 Task: Search one way flight ticket for 1 adult, 5 children, 2 infants in seat and 1 infant on lap in first from Chicago: Chicago Midway International Airport to Gillette: Gillette Campbell County Airport on 5-1-2023. Choice of flights is American. Number of bags: 1 checked bag. Price is upto 100000. Outbound departure time preference is 10:30.
Action: Mouse moved to (168, 171)
Screenshot: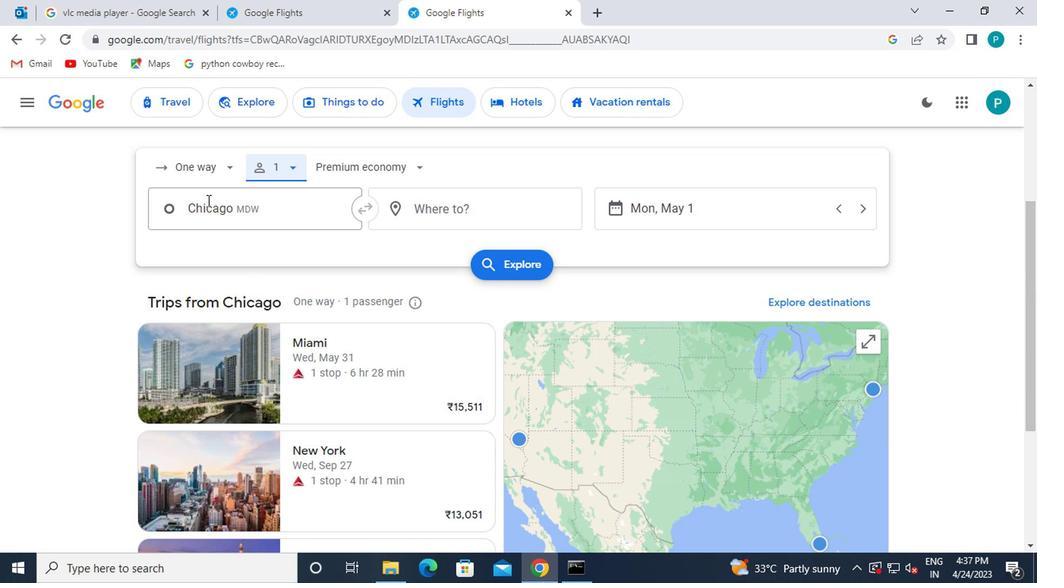 
Action: Mouse pressed left at (168, 171)
Screenshot: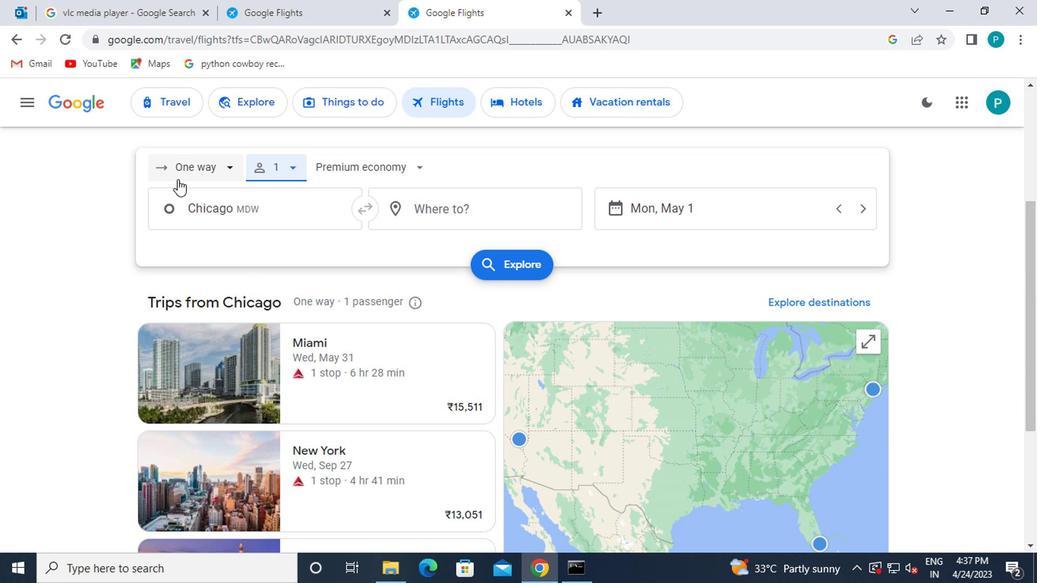 
Action: Mouse moved to (220, 236)
Screenshot: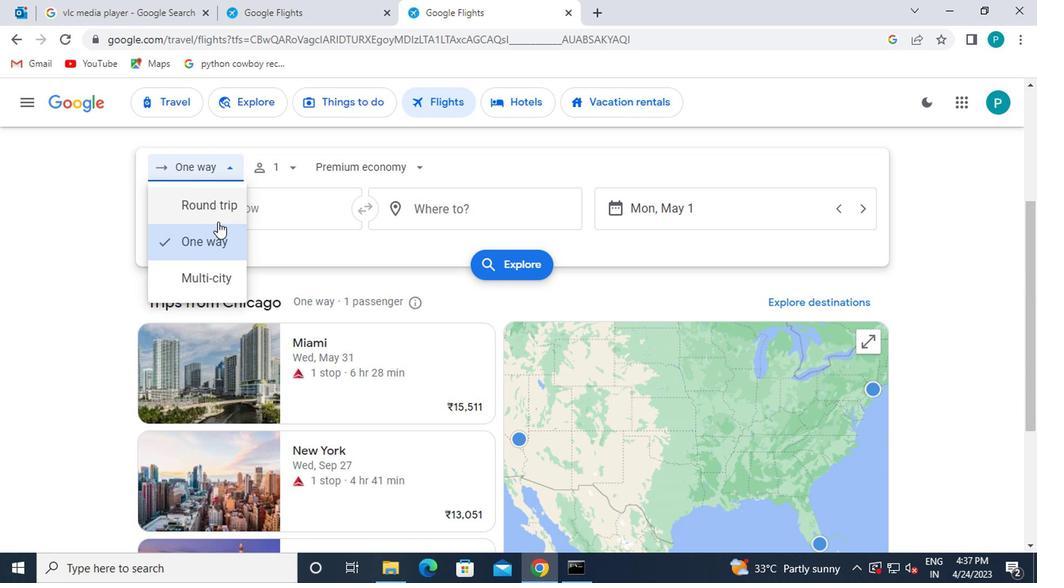 
Action: Mouse pressed left at (220, 236)
Screenshot: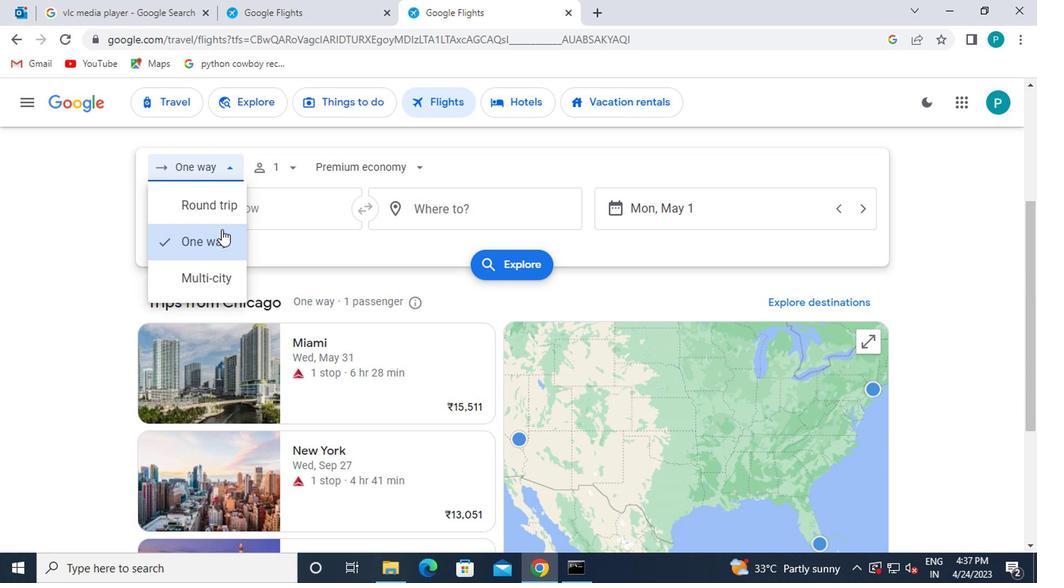 
Action: Mouse moved to (276, 180)
Screenshot: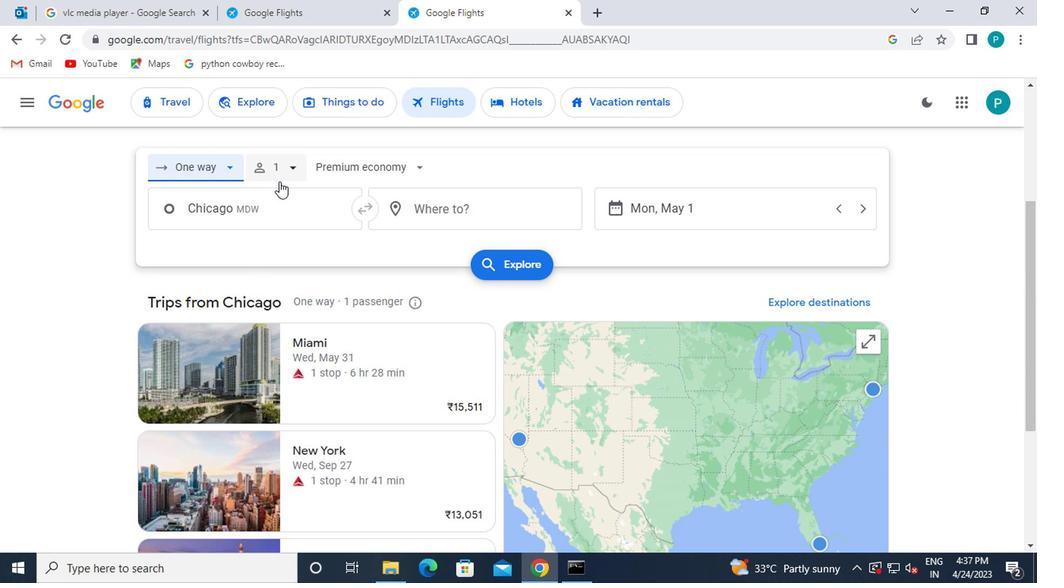 
Action: Mouse pressed left at (276, 180)
Screenshot: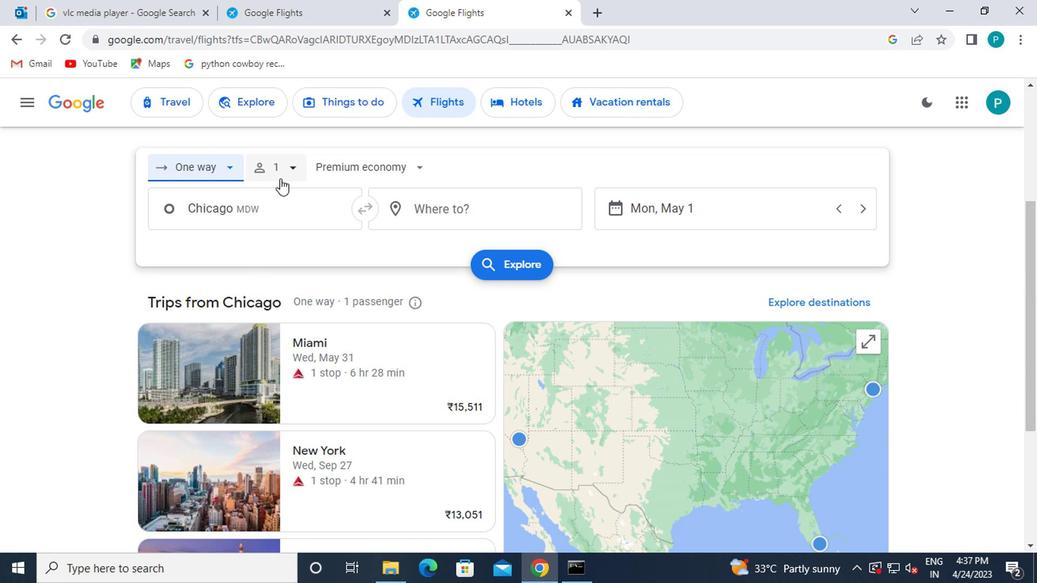 
Action: Mouse moved to (419, 207)
Screenshot: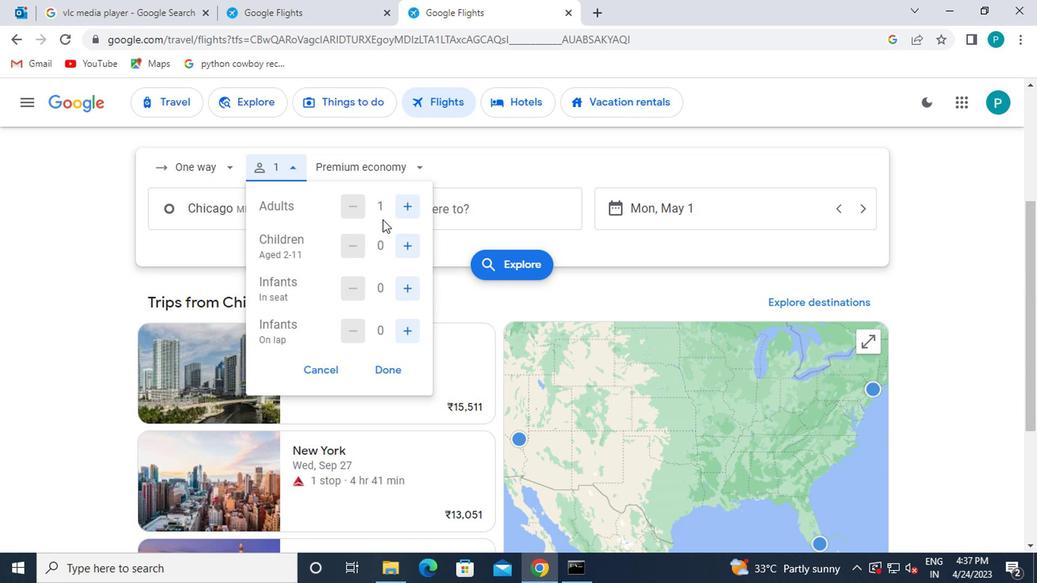 
Action: Mouse pressed left at (419, 207)
Screenshot: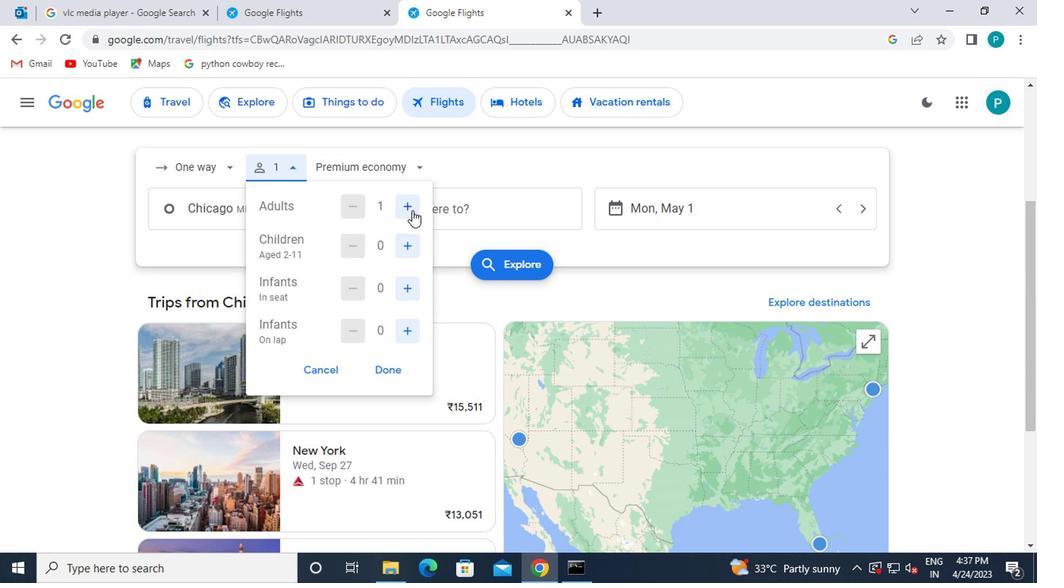 
Action: Mouse moved to (357, 201)
Screenshot: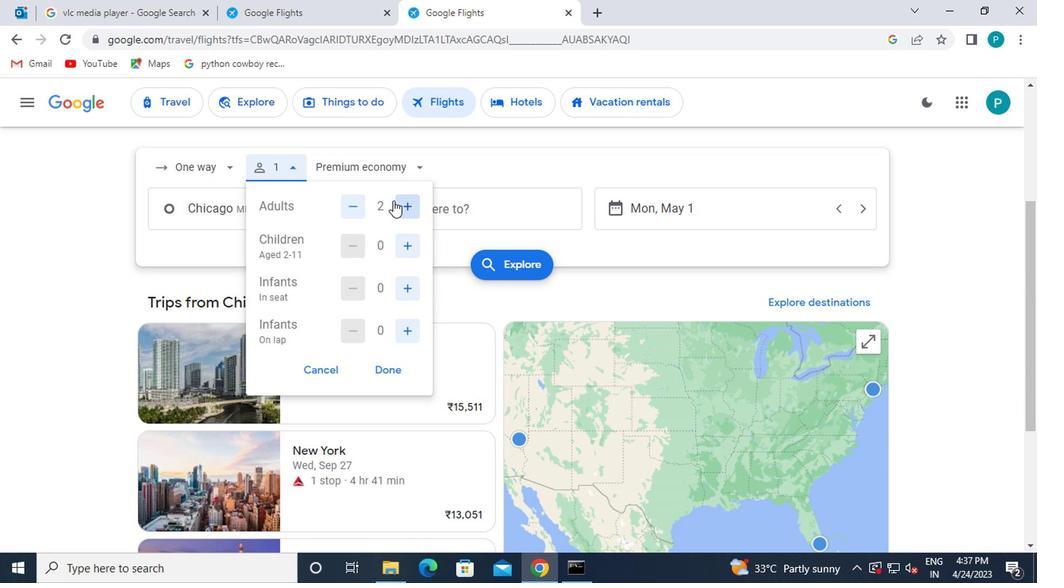 
Action: Mouse pressed left at (357, 201)
Screenshot: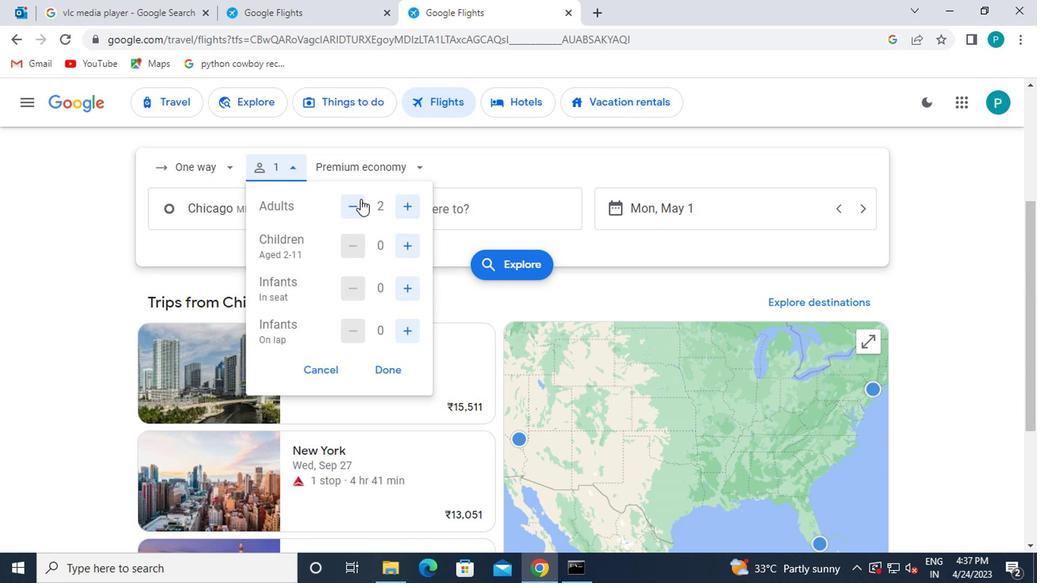 
Action: Mouse moved to (404, 239)
Screenshot: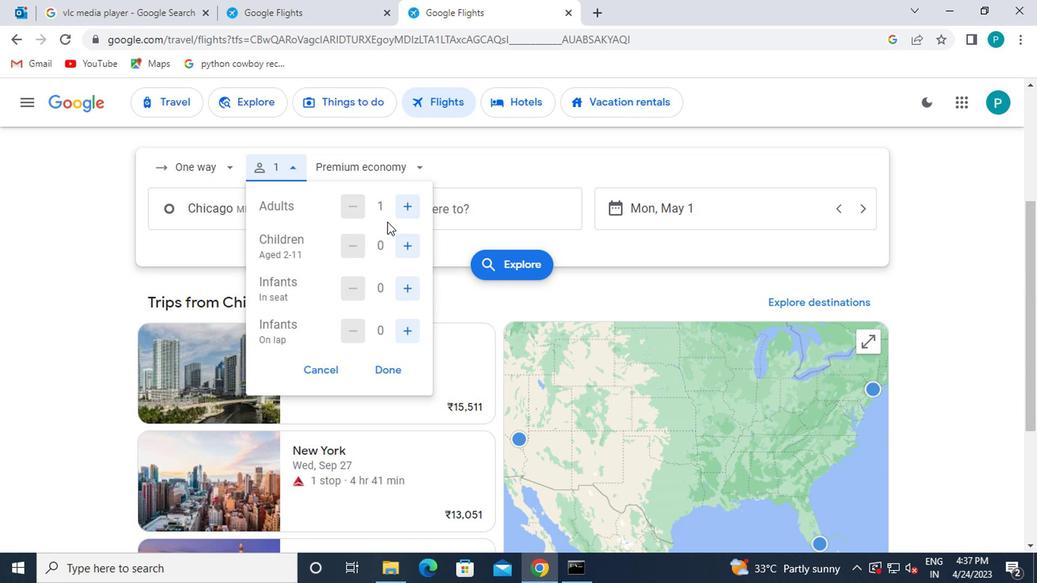 
Action: Mouse pressed left at (404, 239)
Screenshot: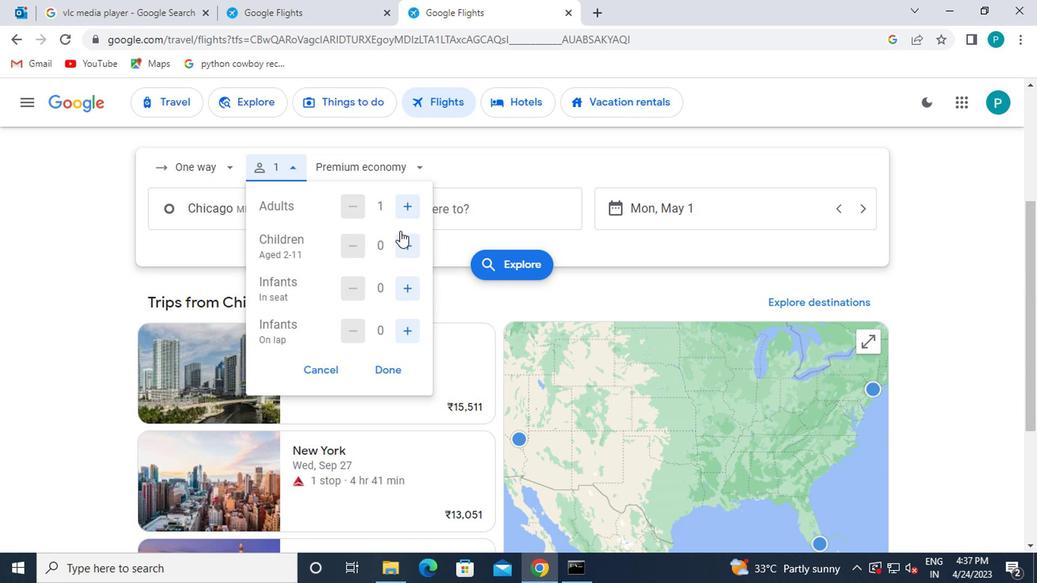 
Action: Mouse pressed left at (404, 239)
Screenshot: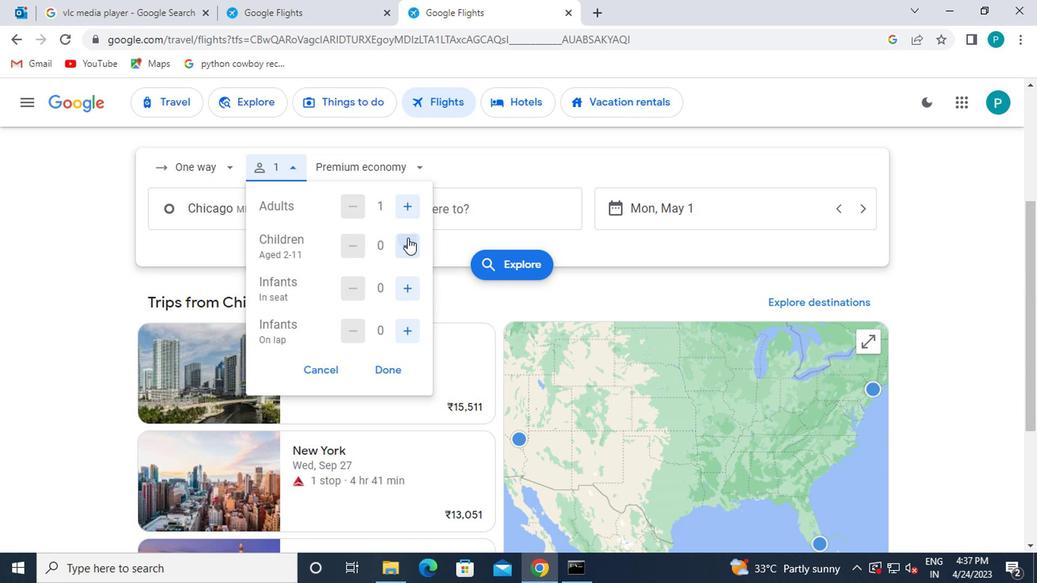 
Action: Mouse pressed left at (404, 239)
Screenshot: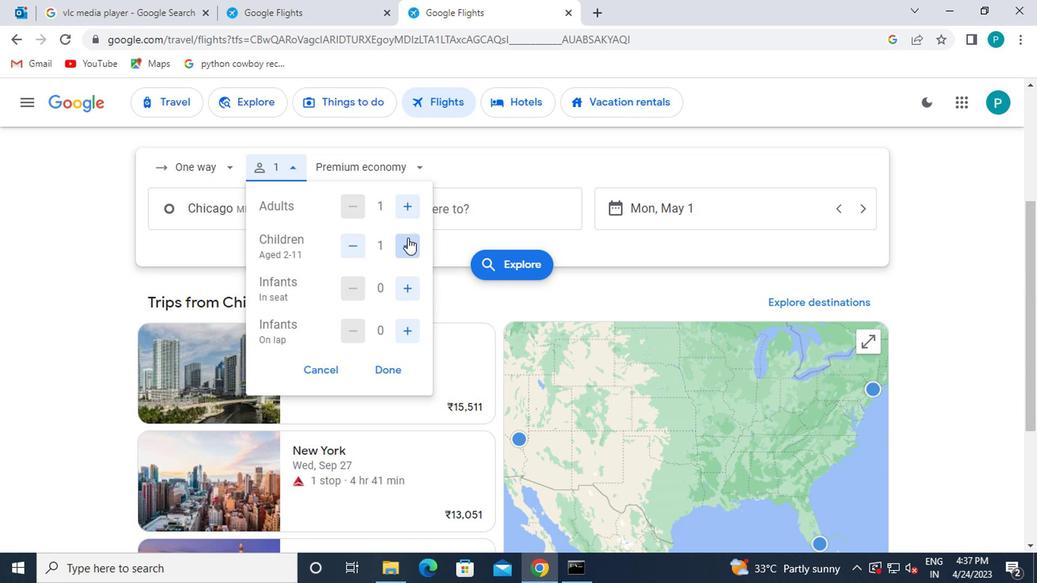
Action: Mouse pressed left at (404, 239)
Screenshot: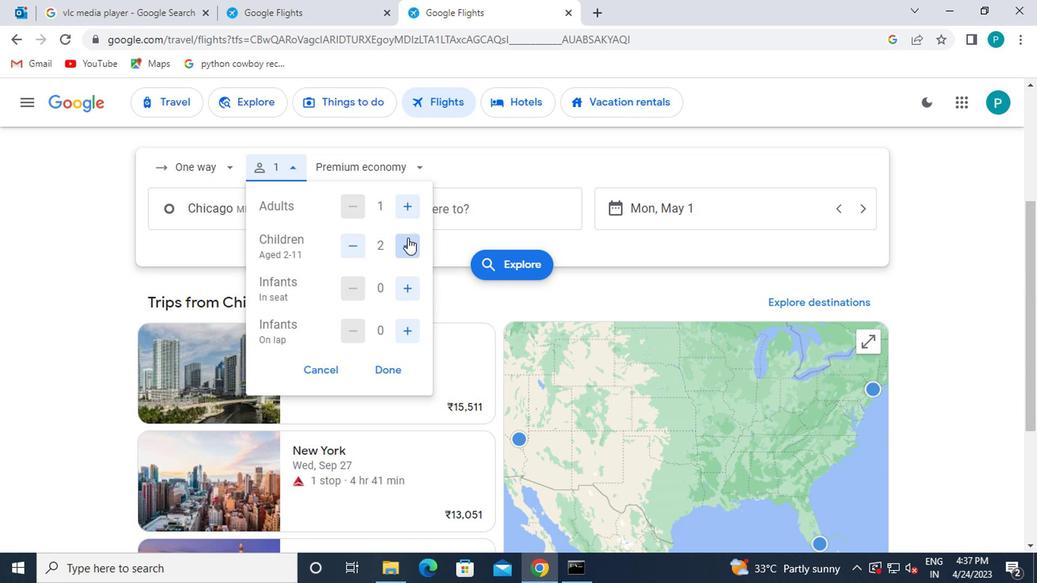 
Action: Mouse pressed left at (404, 239)
Screenshot: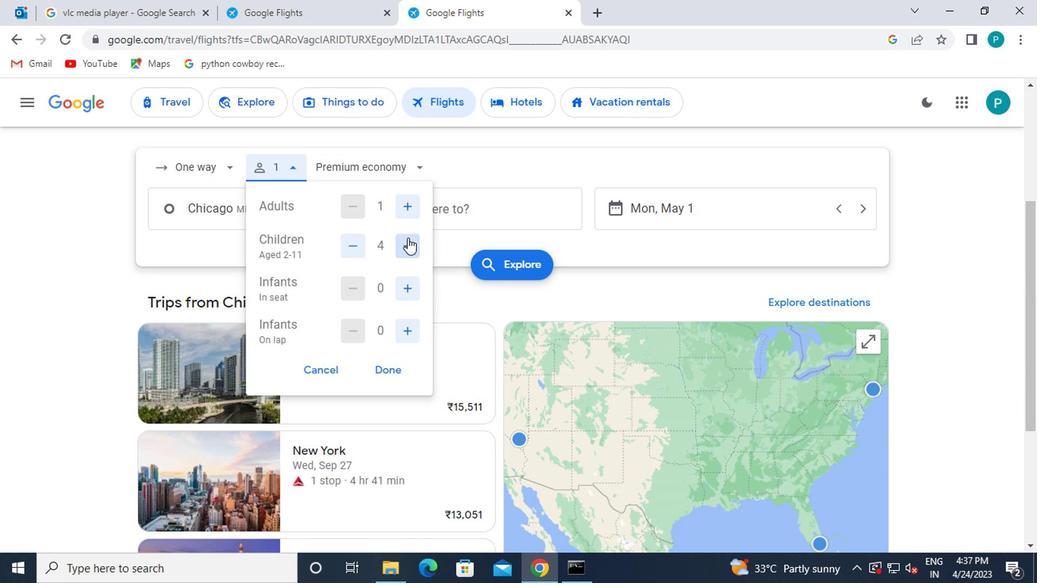 
Action: Mouse moved to (415, 288)
Screenshot: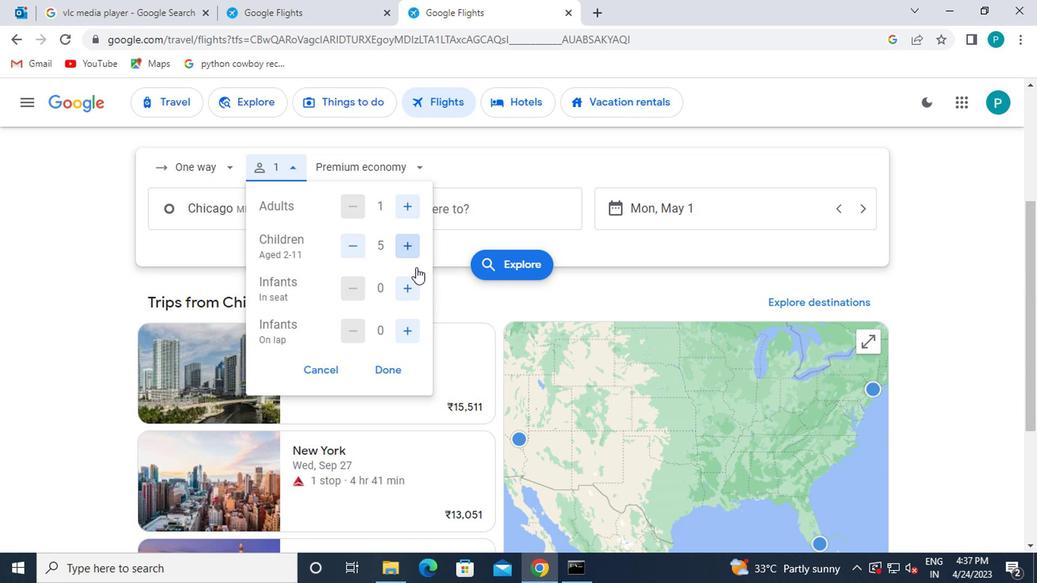 
Action: Mouse pressed left at (415, 288)
Screenshot: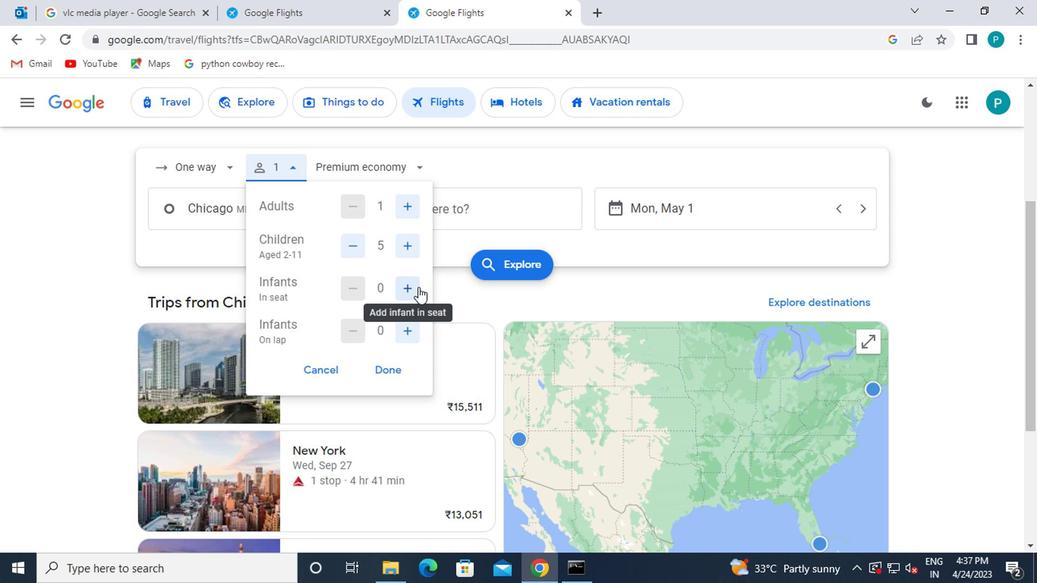 
Action: Mouse pressed left at (415, 288)
Screenshot: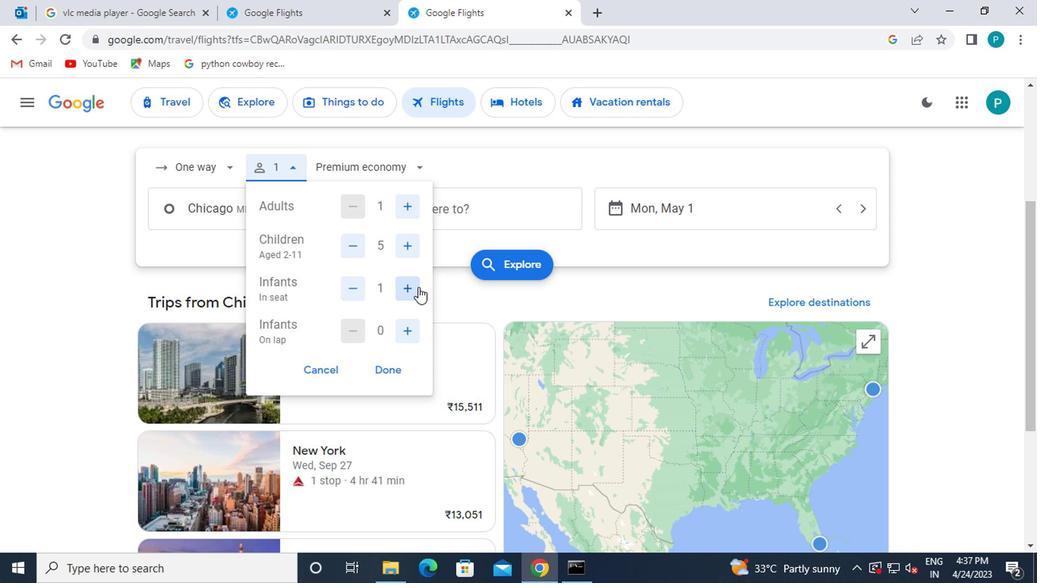 
Action: Mouse moved to (403, 319)
Screenshot: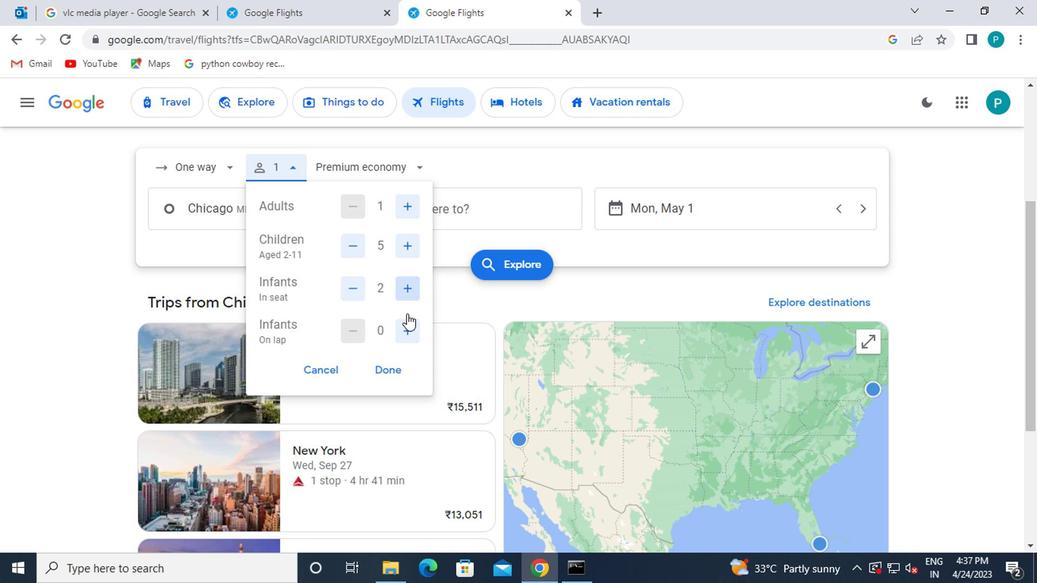 
Action: Mouse pressed left at (403, 319)
Screenshot: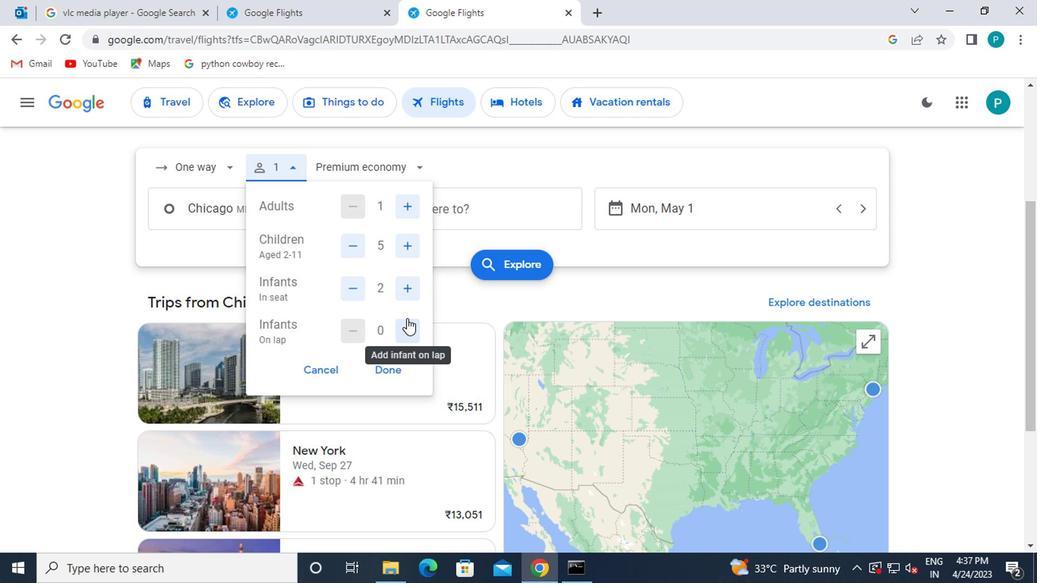 
Action: Mouse moved to (353, 343)
Screenshot: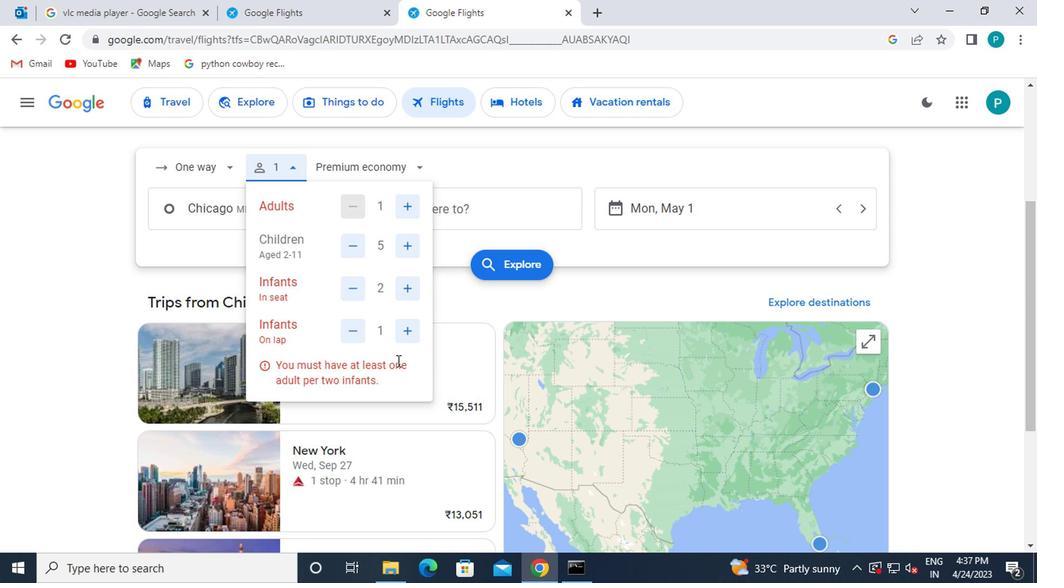 
Action: Mouse pressed left at (353, 343)
Screenshot: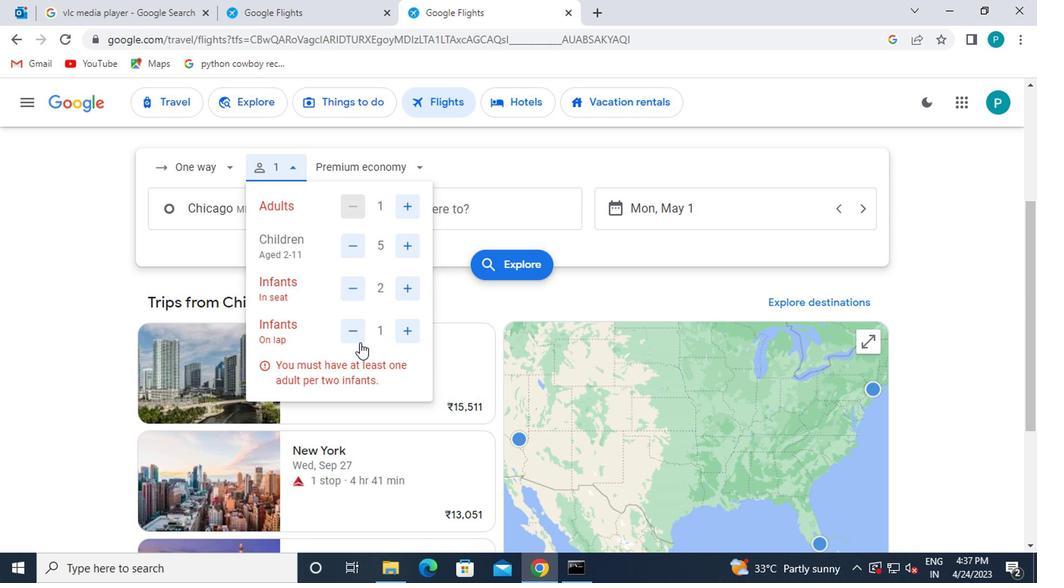 
Action: Mouse moved to (389, 371)
Screenshot: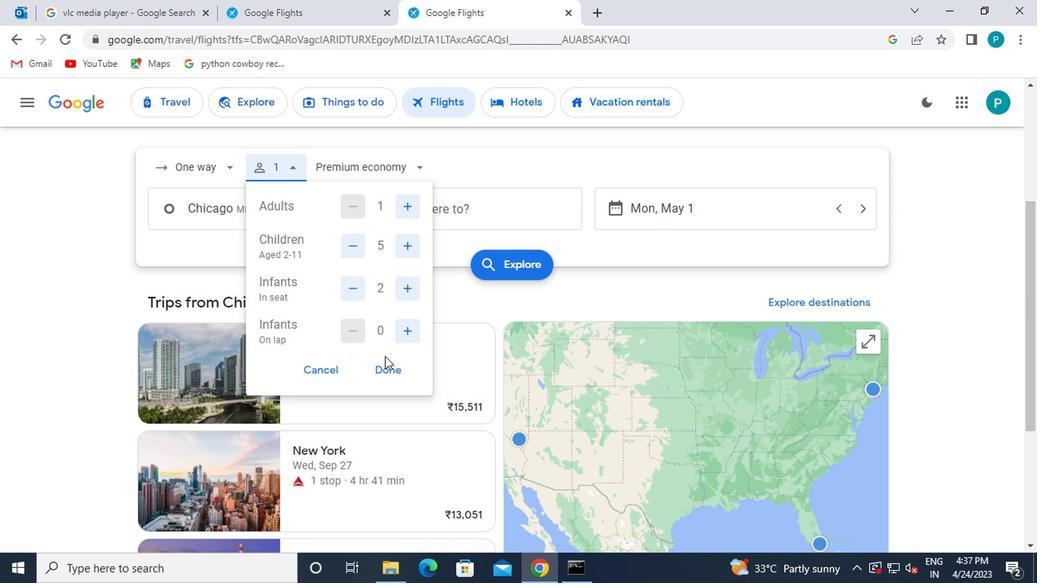 
Action: Mouse pressed left at (389, 371)
Screenshot: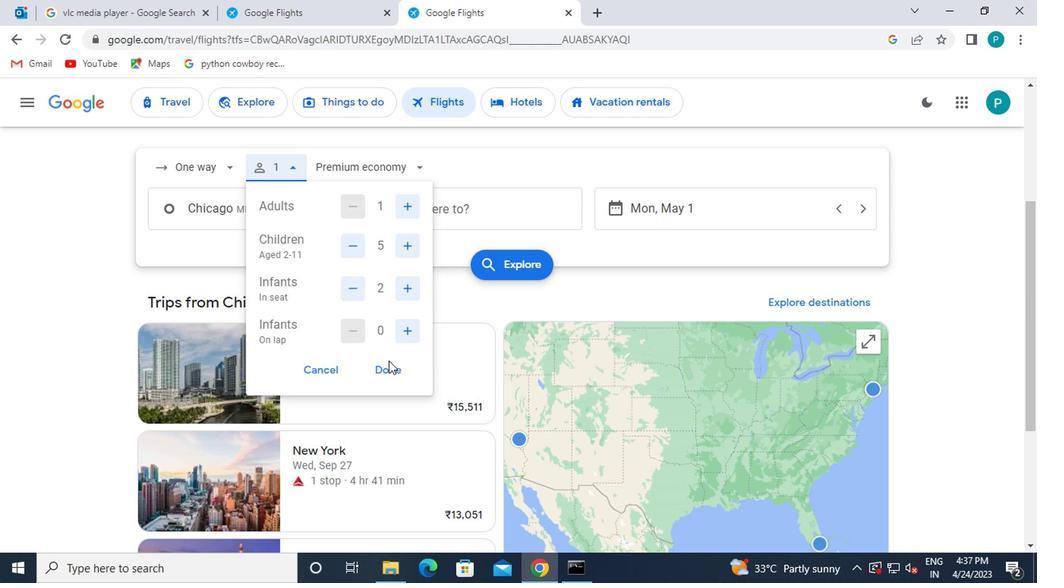 
Action: Mouse moved to (357, 179)
Screenshot: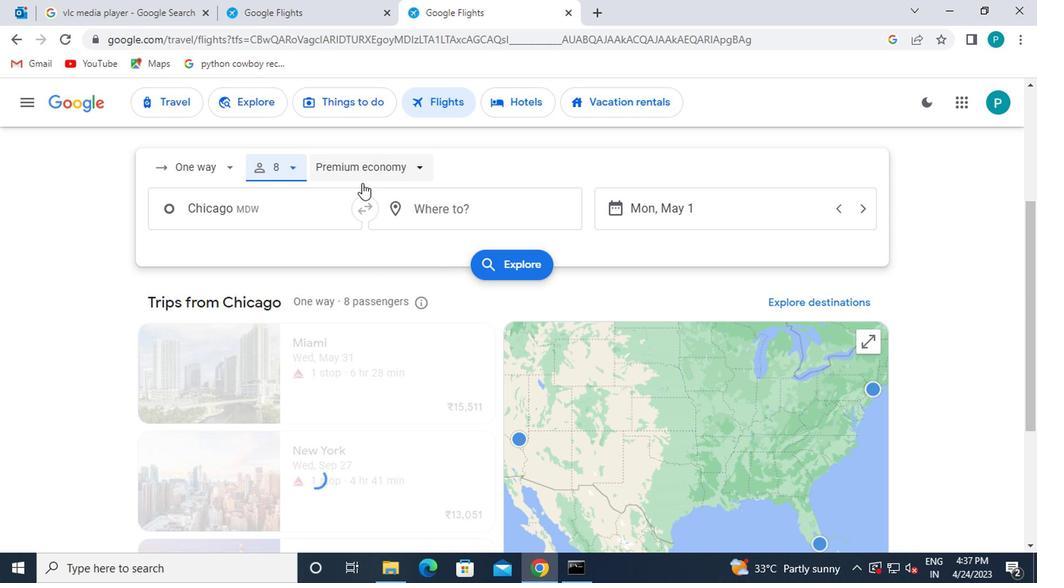 
Action: Mouse pressed left at (357, 179)
Screenshot: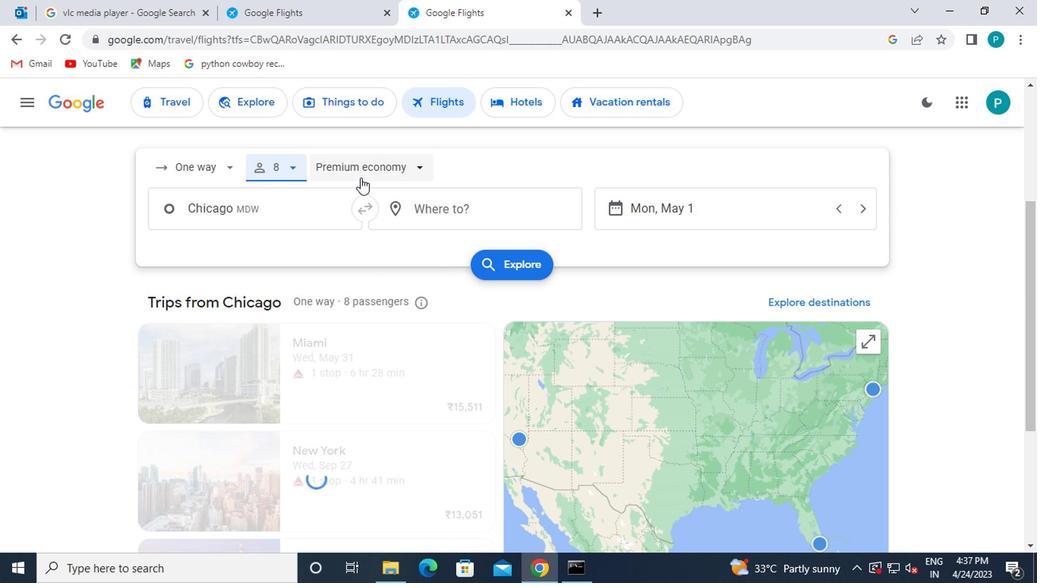 
Action: Mouse moved to (388, 309)
Screenshot: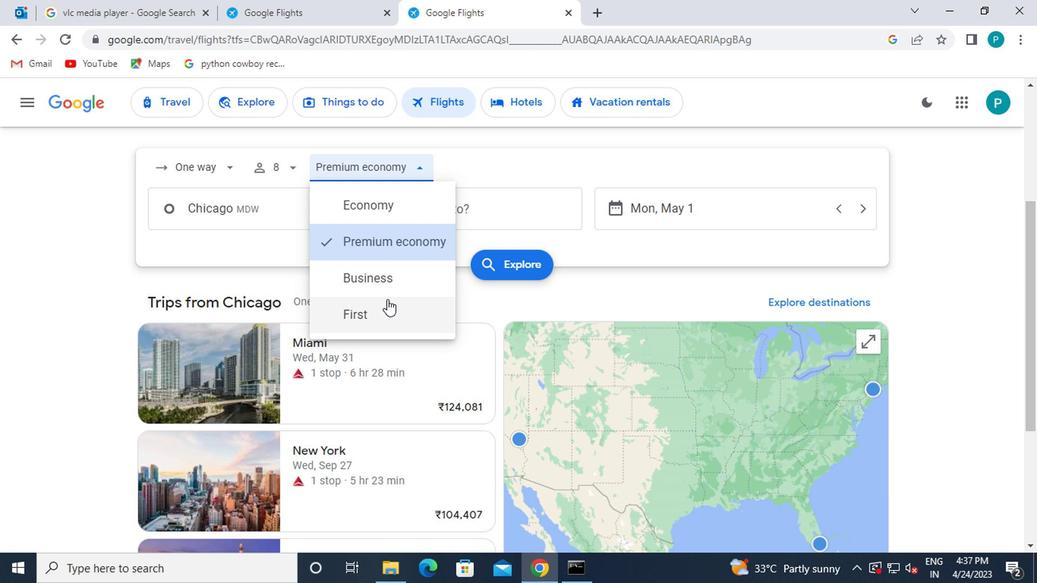 
Action: Mouse pressed left at (388, 309)
Screenshot: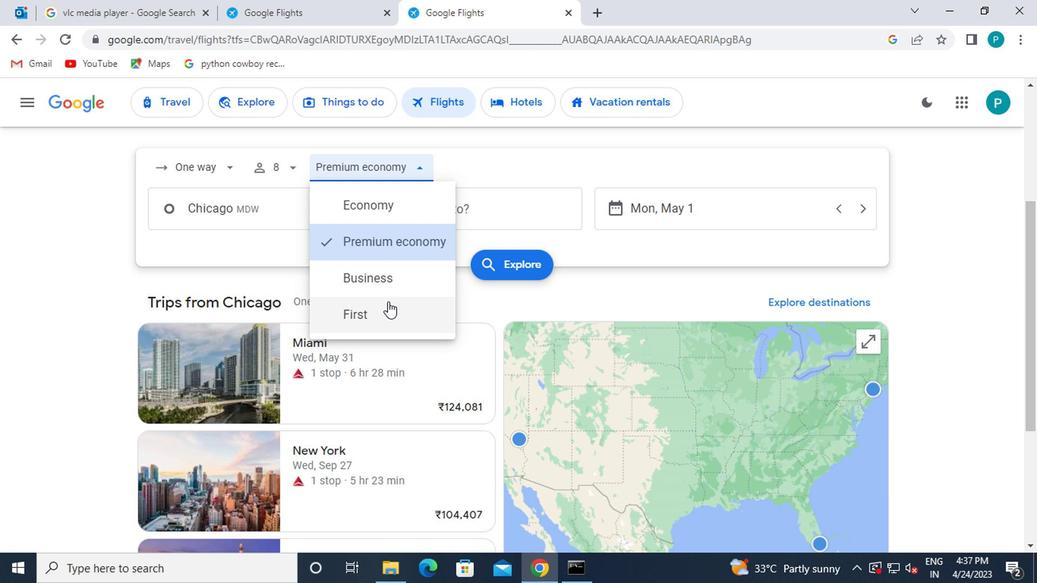 
Action: Mouse moved to (297, 207)
Screenshot: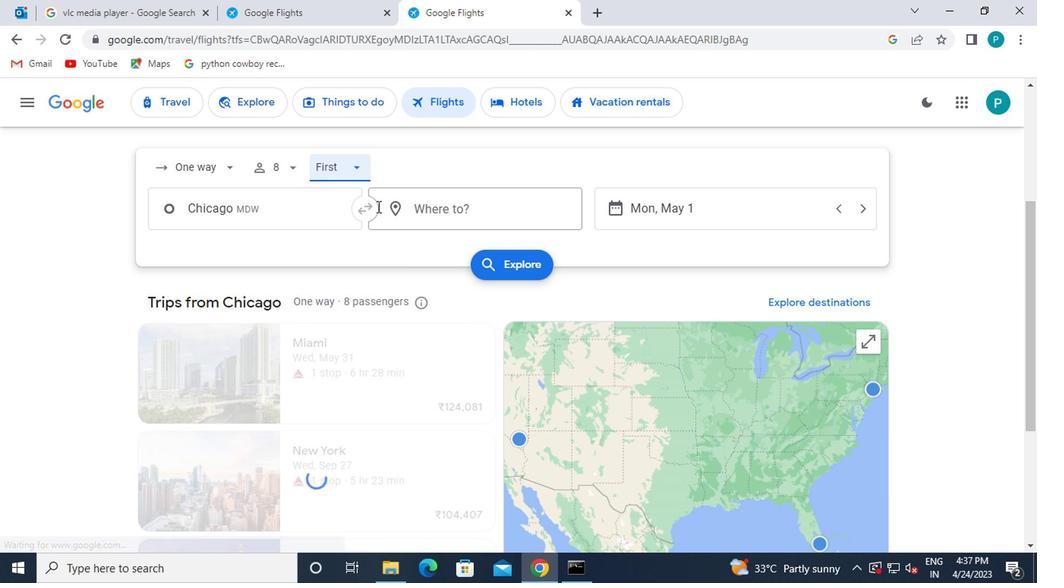 
Action: Mouse pressed left at (297, 207)
Screenshot: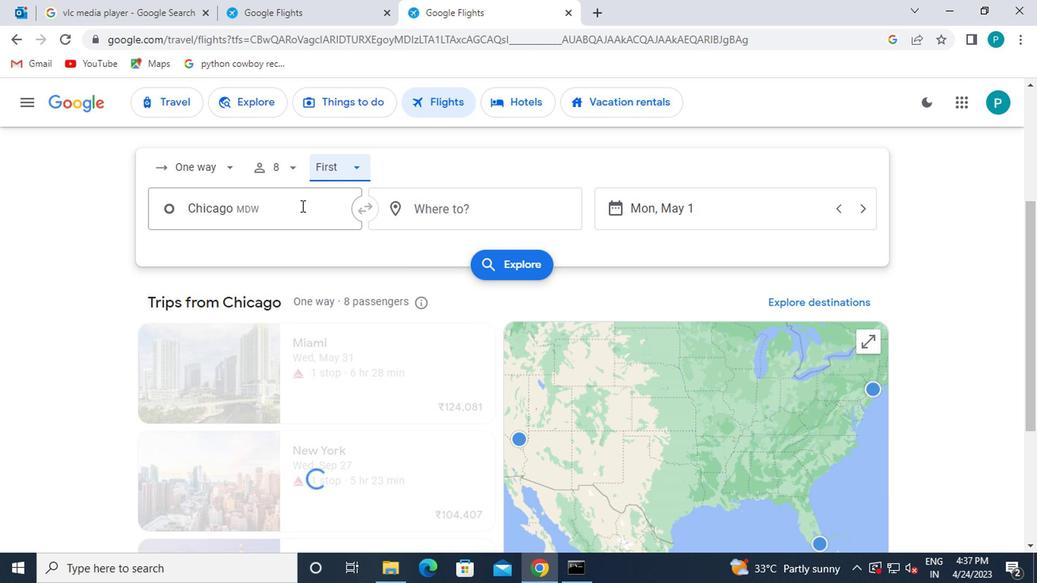 
Action: Mouse moved to (300, 332)
Screenshot: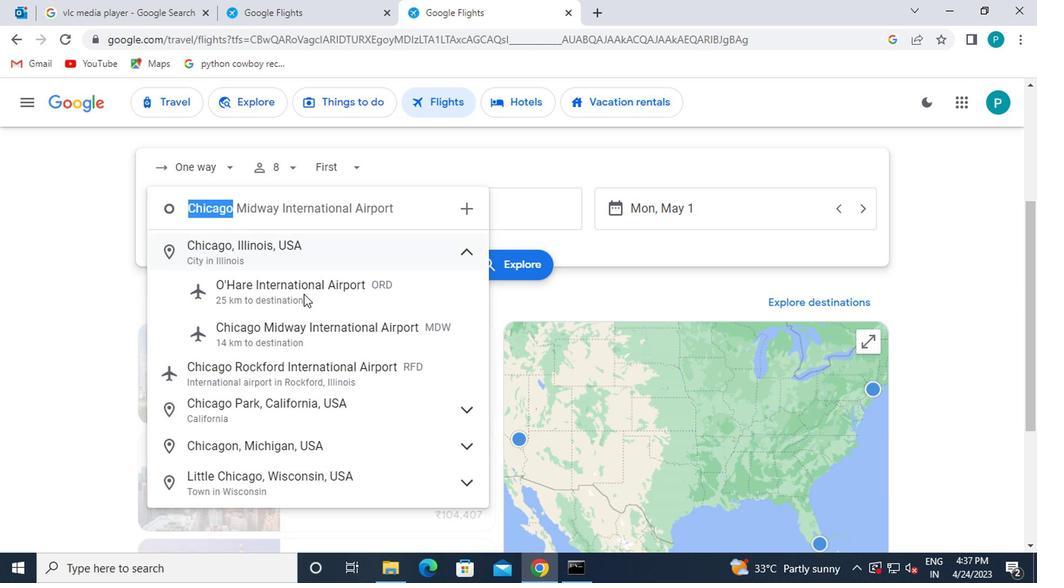 
Action: Mouse pressed left at (300, 332)
Screenshot: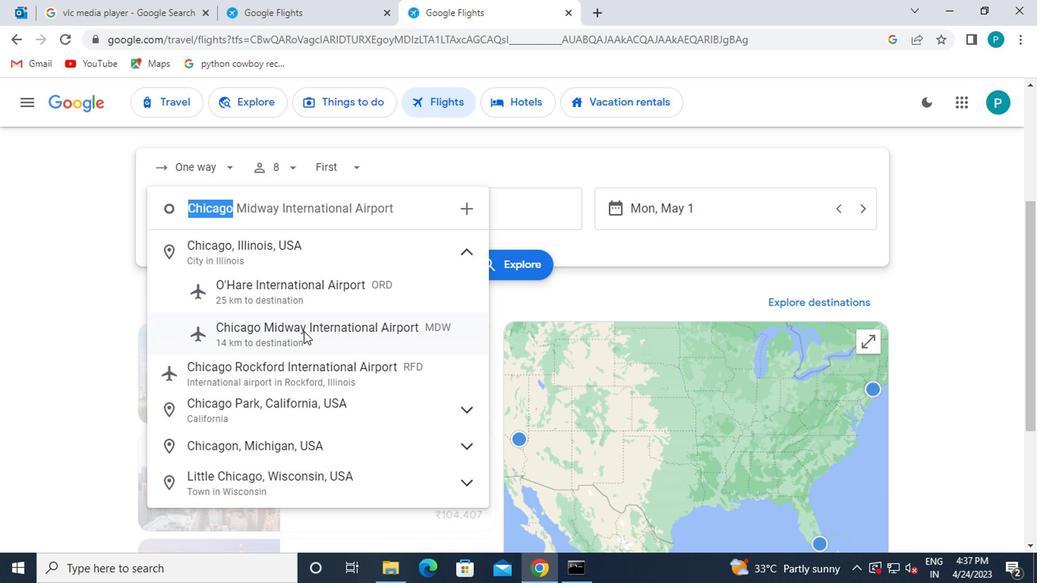 
Action: Mouse moved to (434, 219)
Screenshot: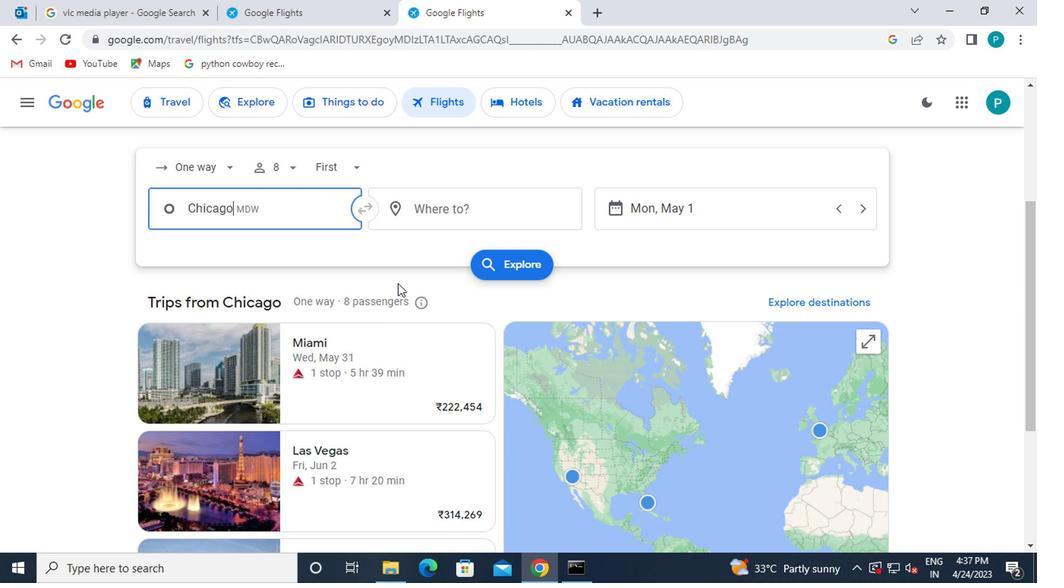 
Action: Mouse pressed left at (434, 219)
Screenshot: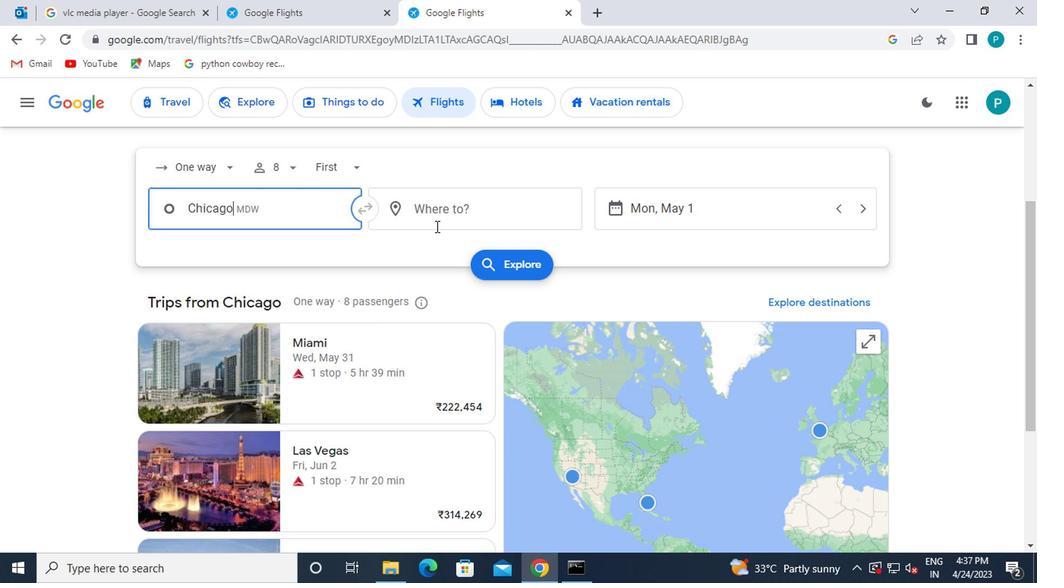 
Action: Key pressed gillette
Screenshot: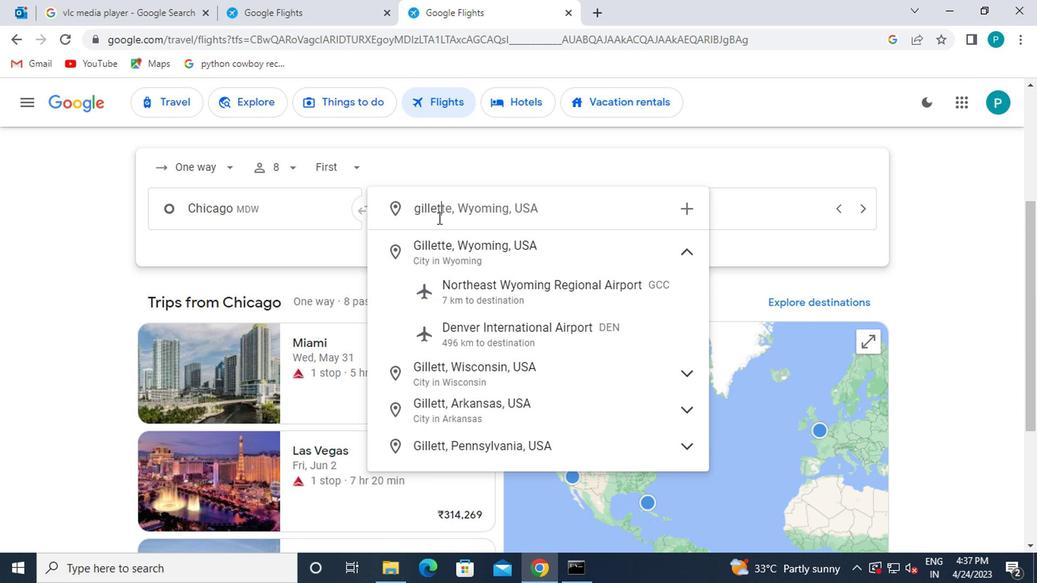 
Action: Mouse moved to (473, 288)
Screenshot: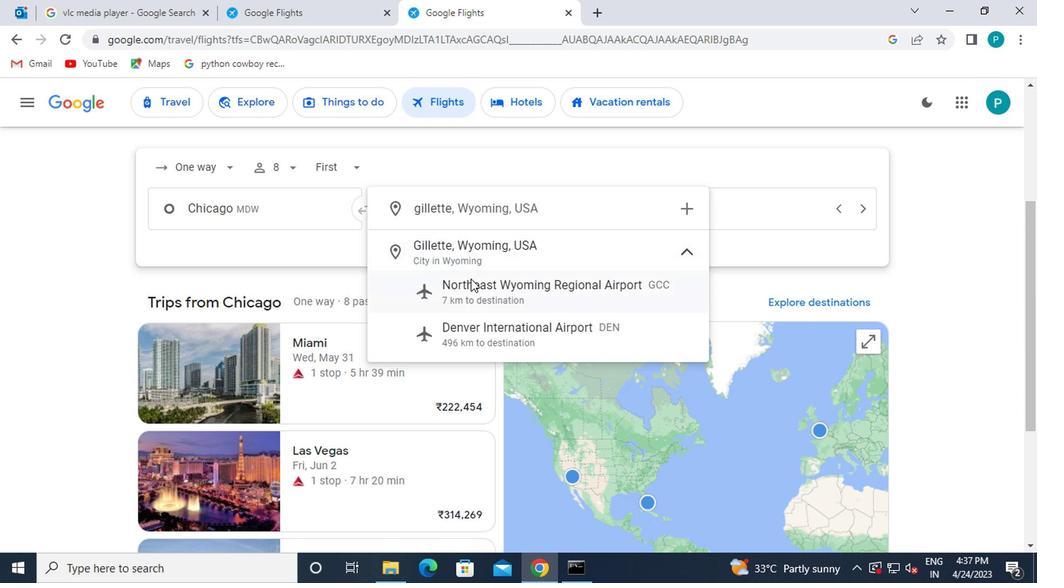 
Action: Mouse pressed left at (473, 288)
Screenshot: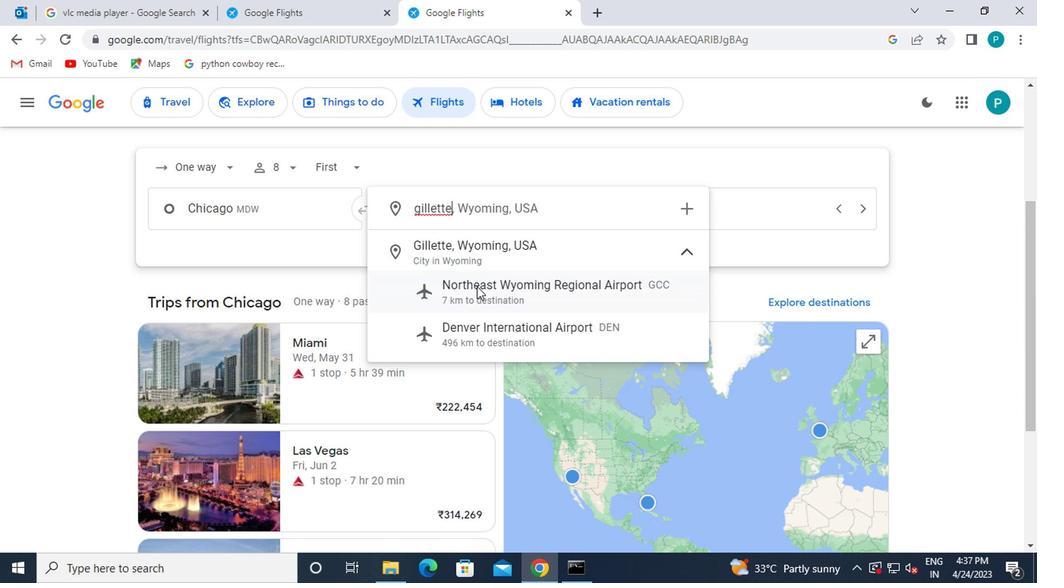 
Action: Mouse moved to (694, 212)
Screenshot: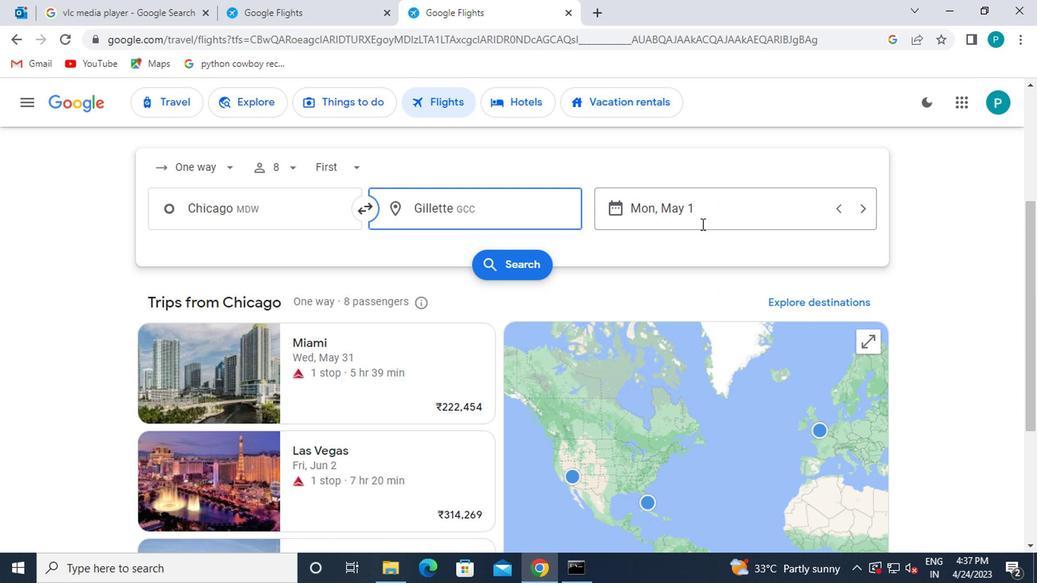 
Action: Mouse pressed left at (694, 212)
Screenshot: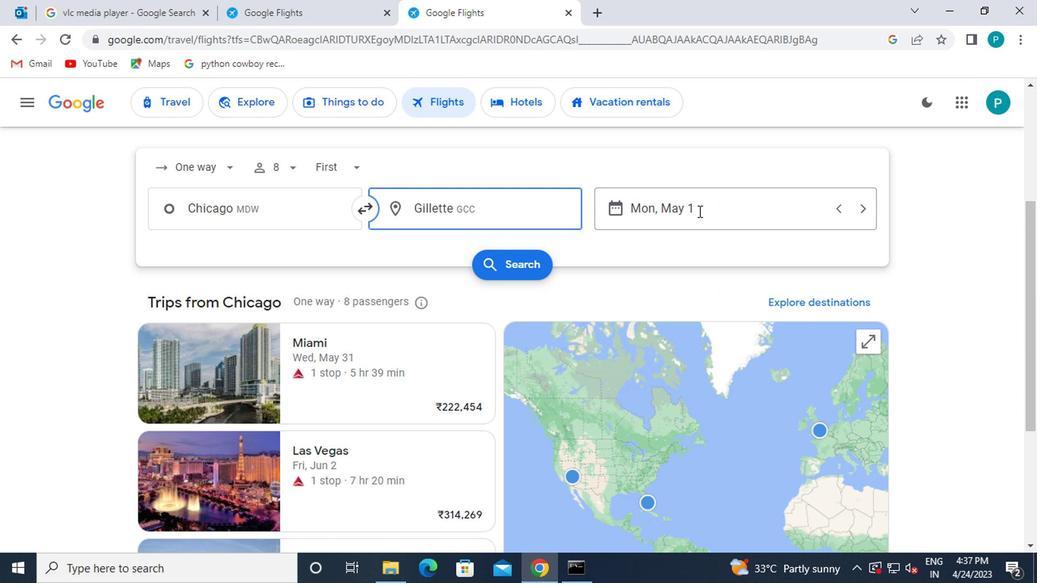 
Action: Mouse moved to (663, 285)
Screenshot: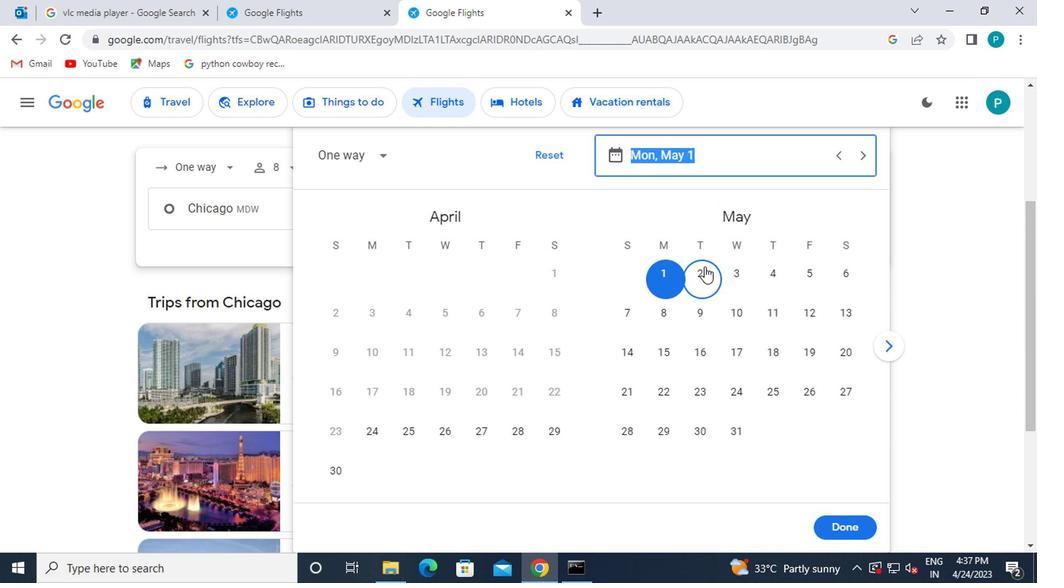 
Action: Mouse pressed left at (663, 285)
Screenshot: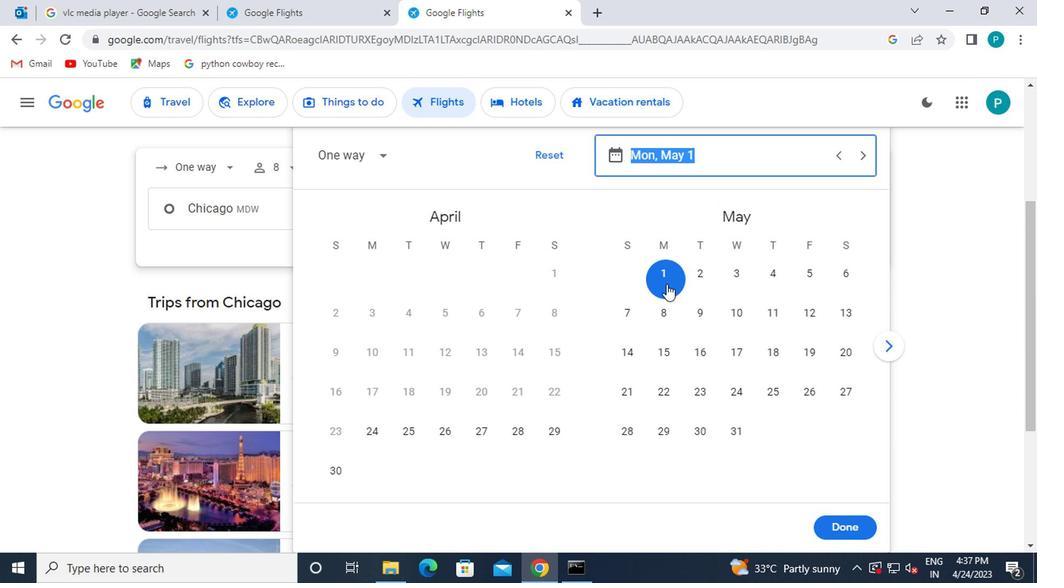 
Action: Mouse moved to (865, 527)
Screenshot: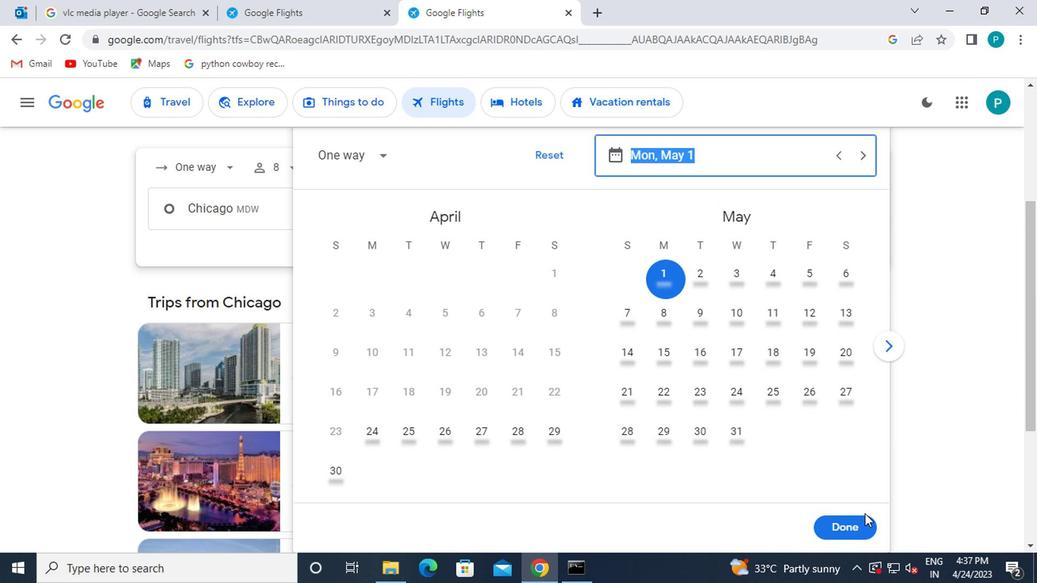 
Action: Mouse pressed left at (865, 527)
Screenshot: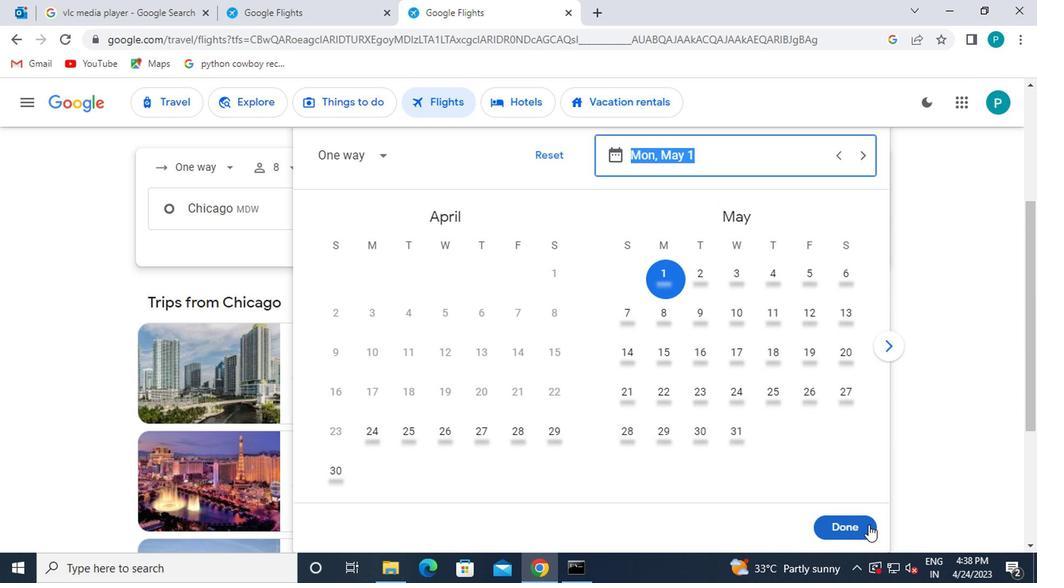 
Action: Mouse moved to (511, 263)
Screenshot: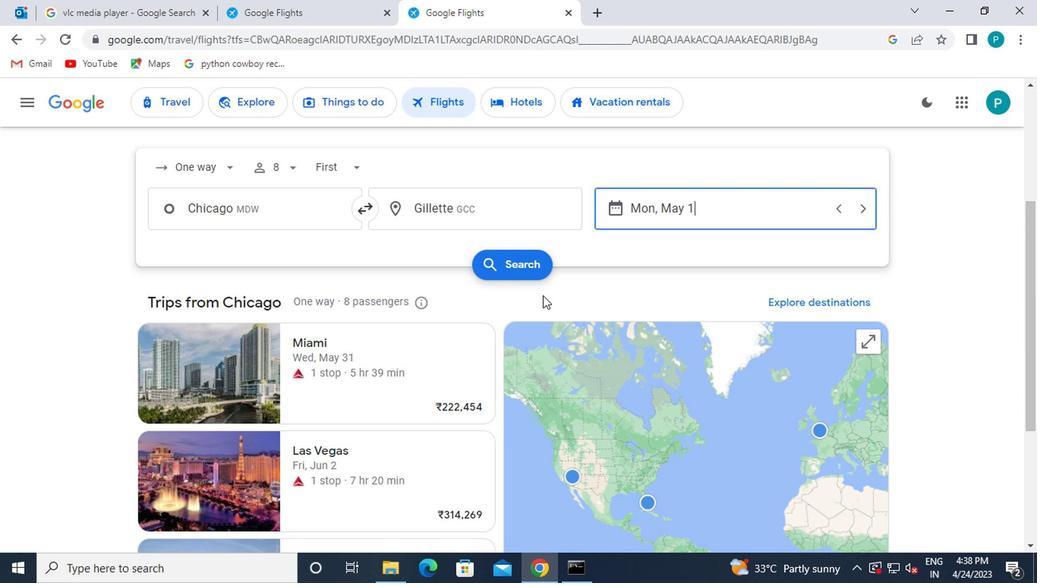 
Action: Mouse pressed left at (511, 263)
Screenshot: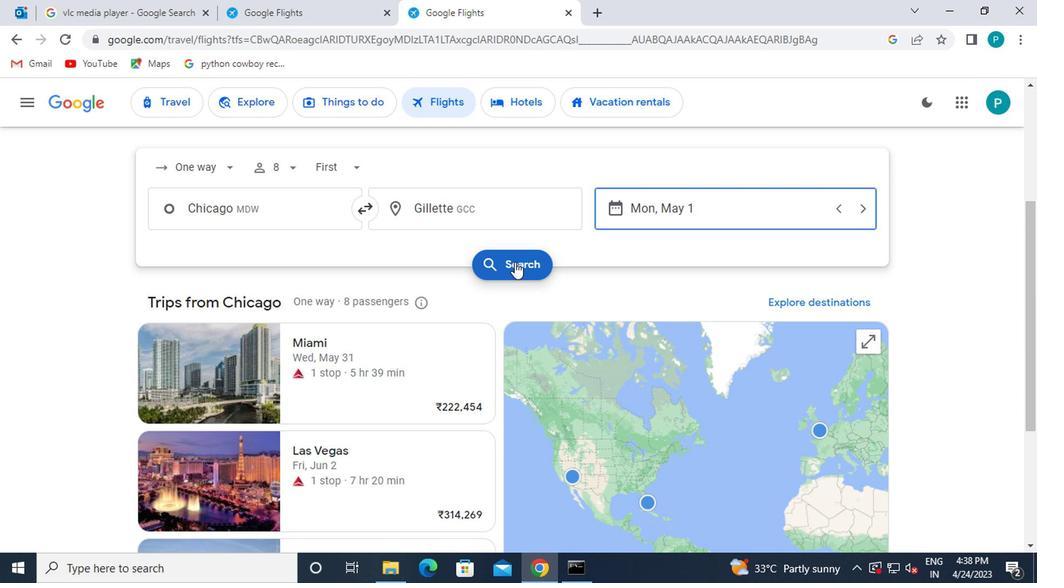 
Action: Mouse moved to (165, 235)
Screenshot: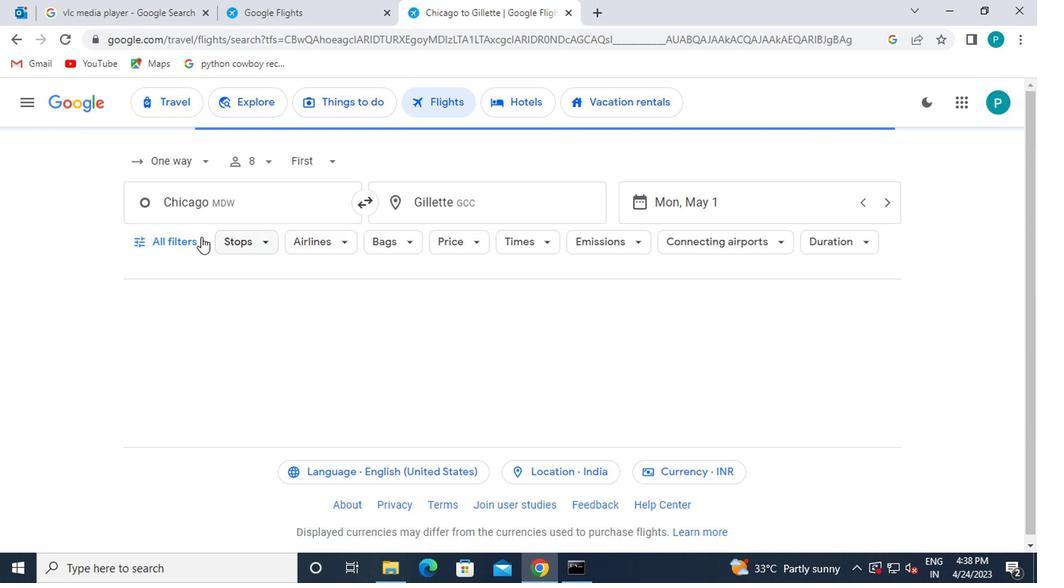 
Action: Mouse pressed left at (165, 235)
Screenshot: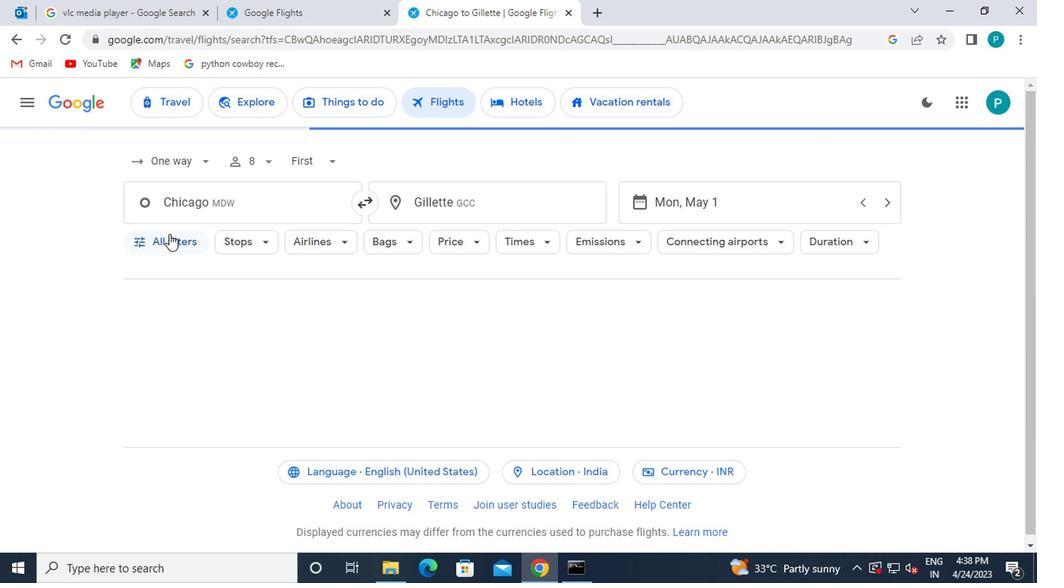 
Action: Mouse moved to (198, 324)
Screenshot: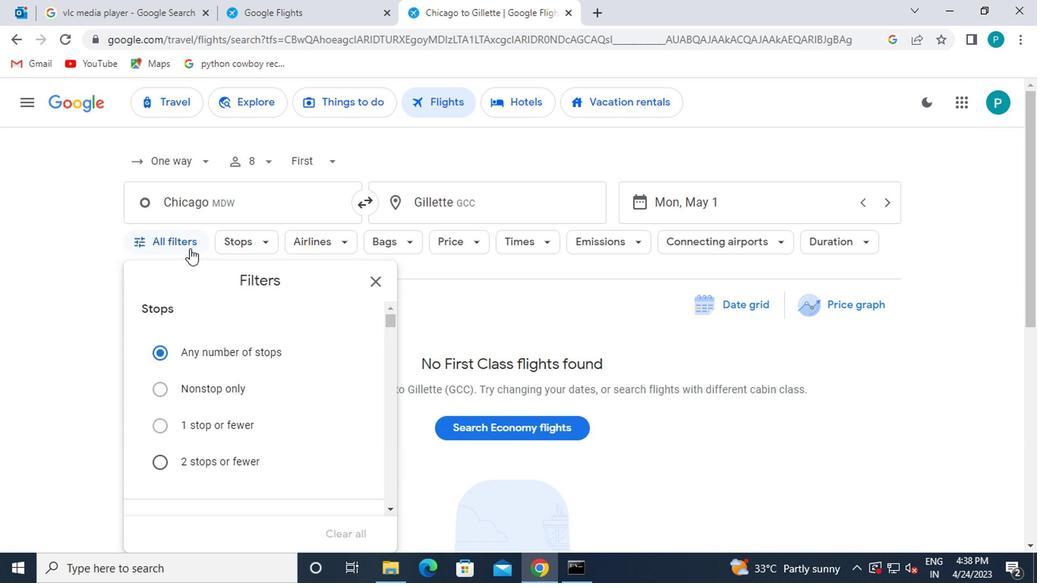 
Action: Mouse scrolled (198, 323) with delta (0, 0)
Screenshot: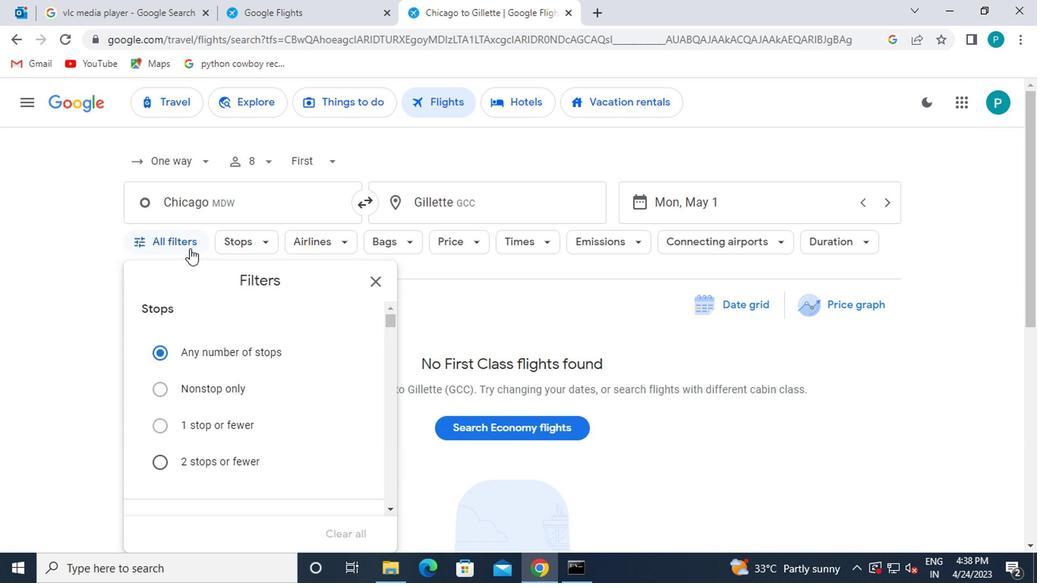 
Action: Mouse moved to (216, 365)
Screenshot: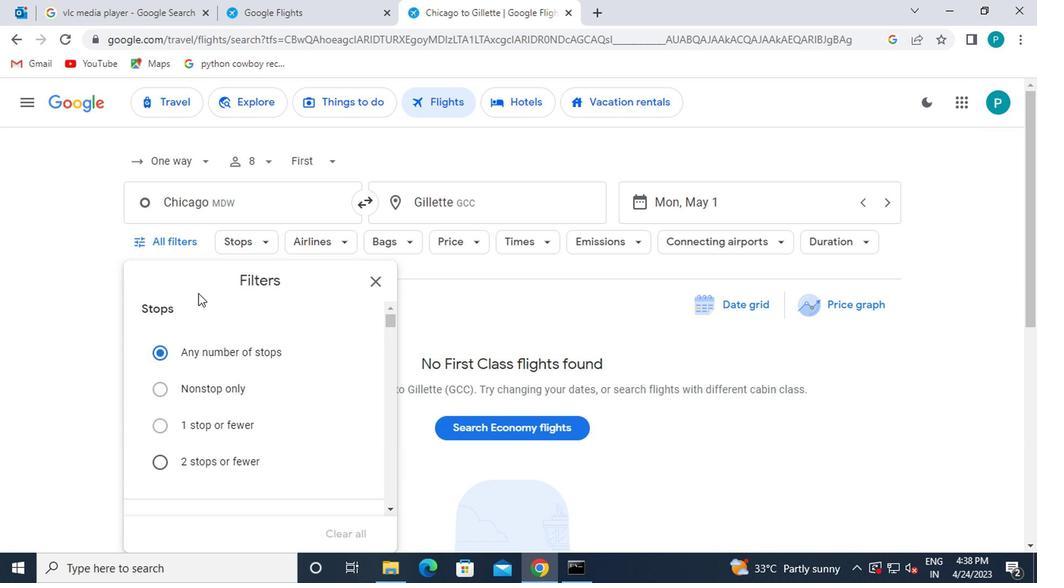 
Action: Mouse scrolled (216, 364) with delta (0, -1)
Screenshot: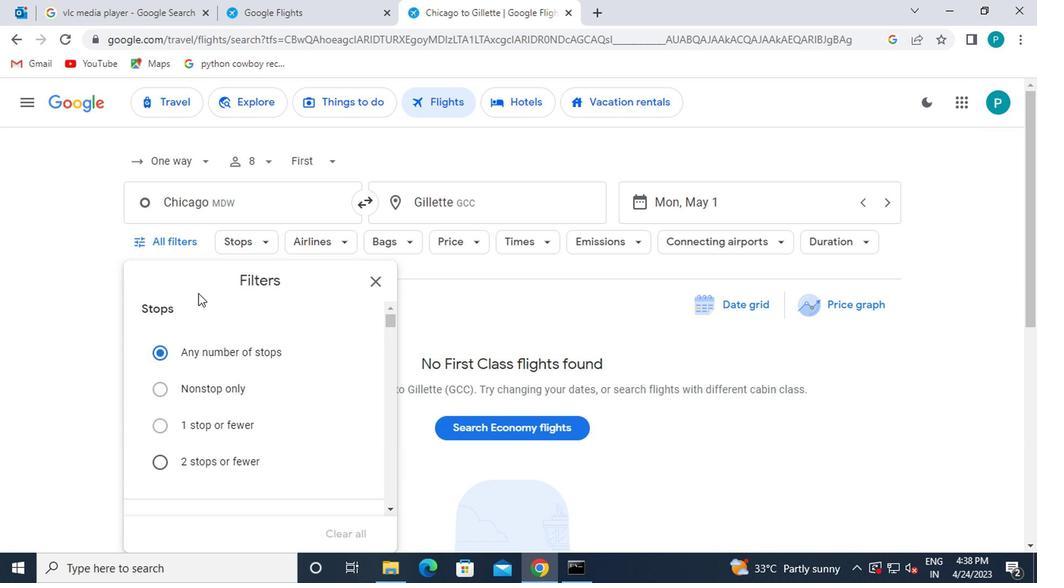 
Action: Mouse moved to (222, 367)
Screenshot: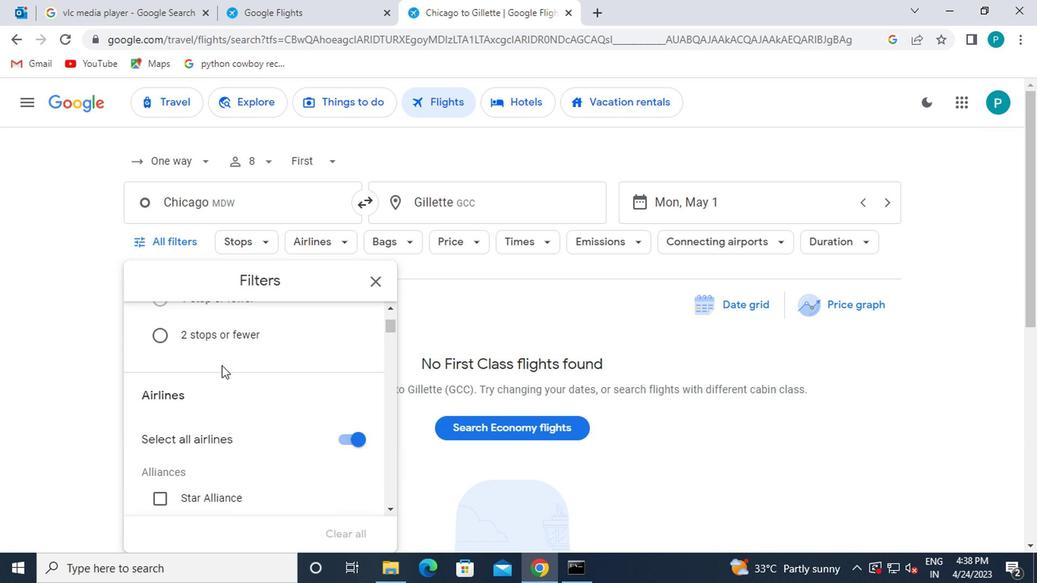 
Action: Mouse scrolled (222, 366) with delta (0, 0)
Screenshot: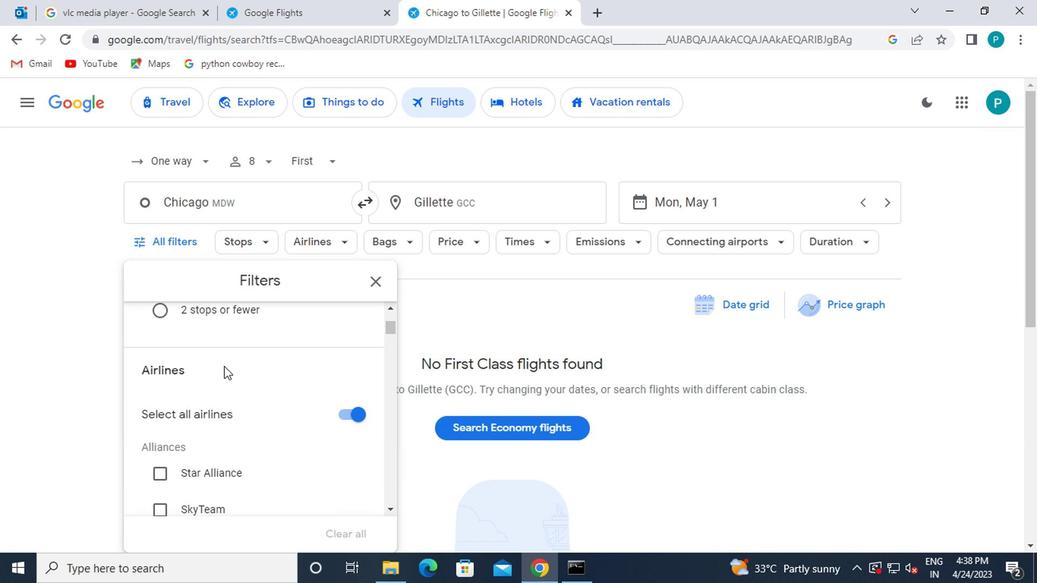 
Action: Mouse moved to (222, 368)
Screenshot: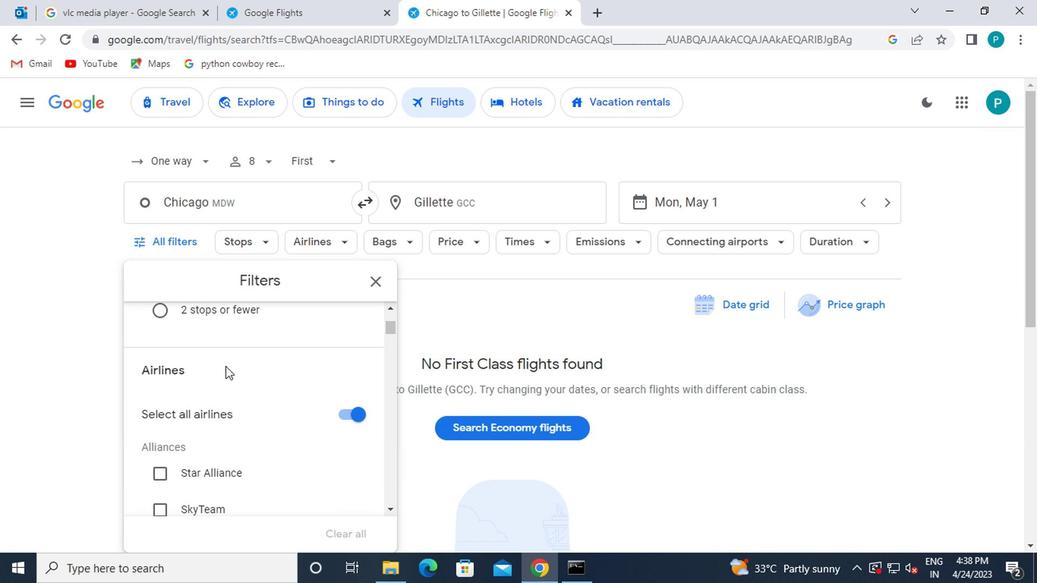 
Action: Mouse scrolled (222, 367) with delta (0, 0)
Screenshot: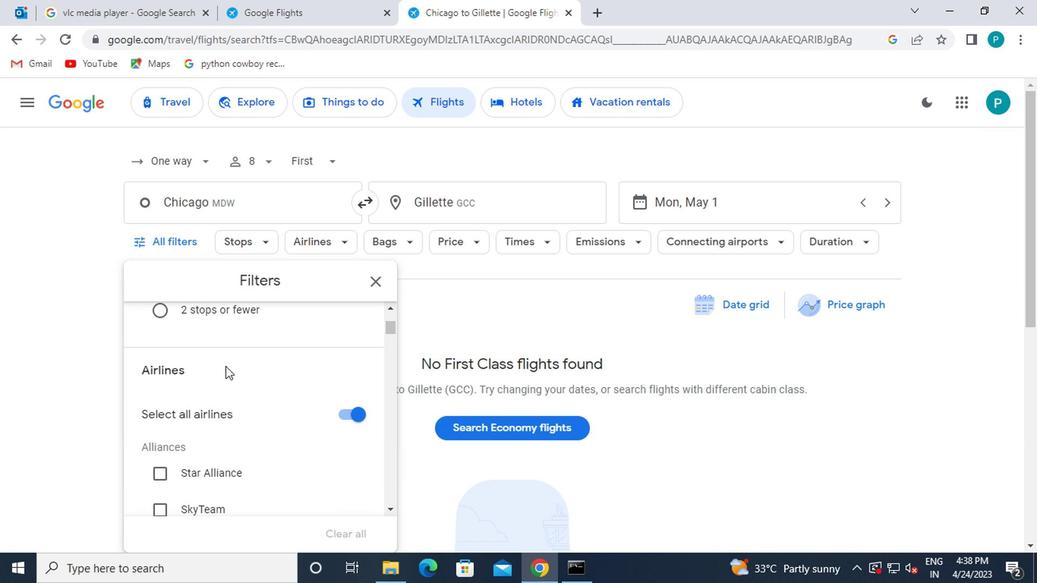 
Action: Mouse scrolled (222, 367) with delta (0, 0)
Screenshot: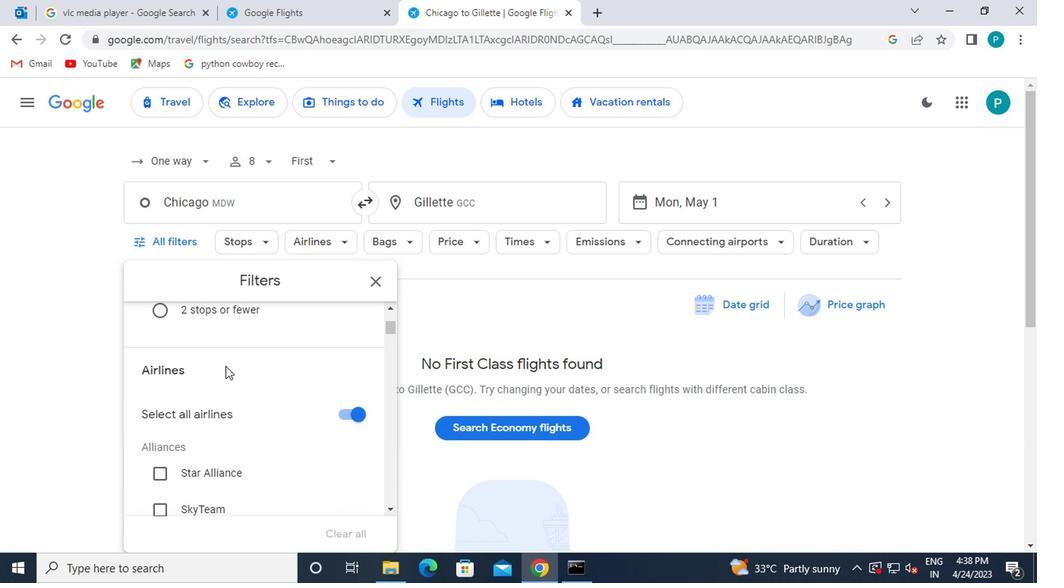 
Action: Mouse moved to (224, 369)
Screenshot: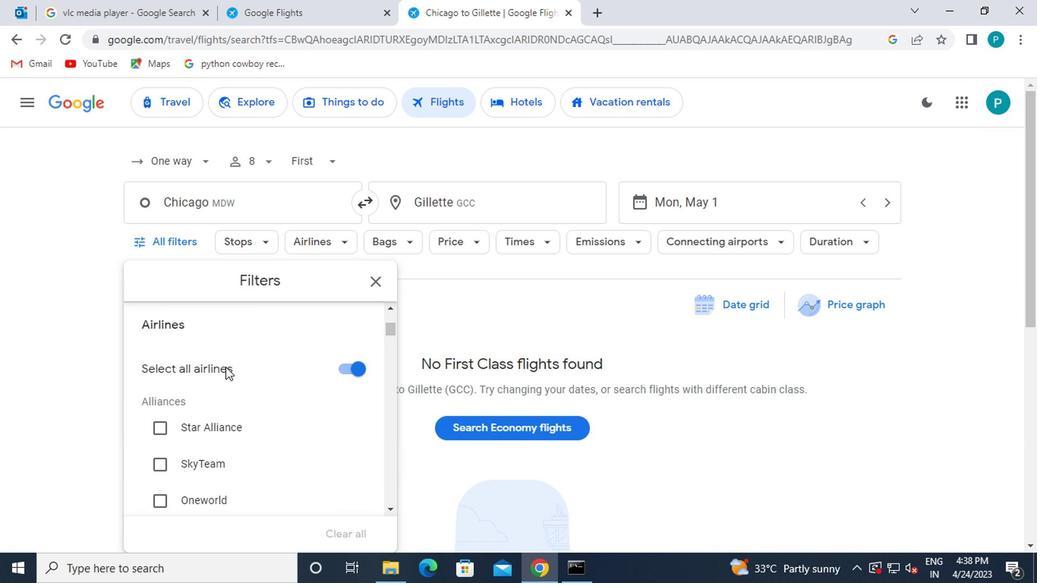 
Action: Mouse scrolled (224, 369) with delta (0, 0)
Screenshot: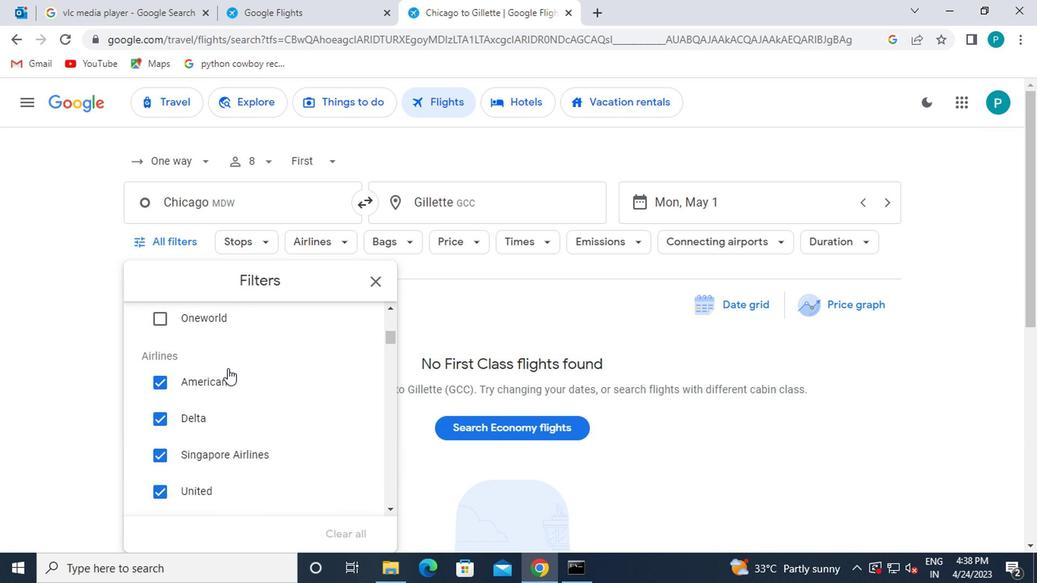 
Action: Mouse scrolled (224, 370) with delta (0, 1)
Screenshot: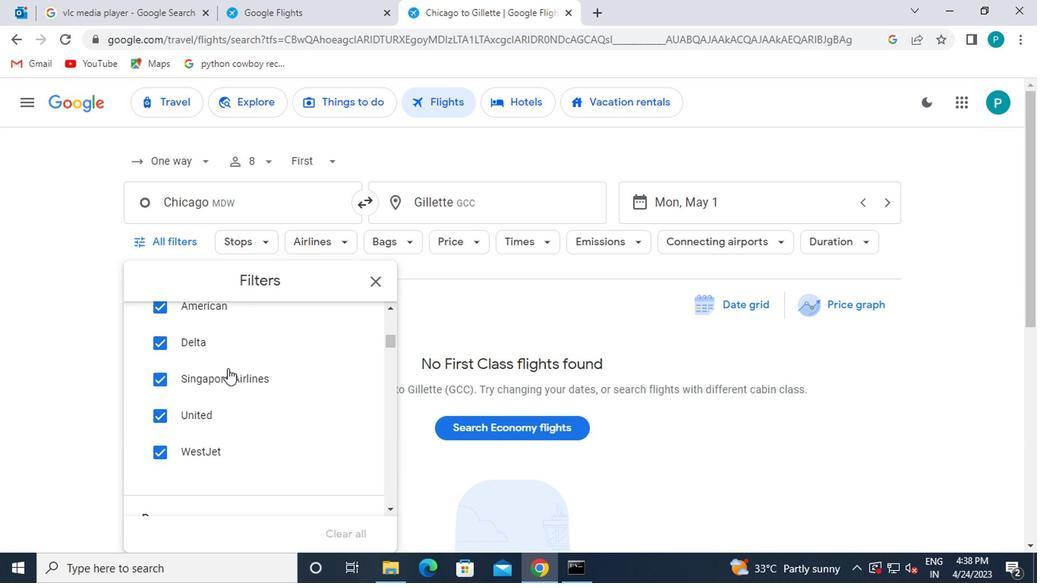 
Action: Mouse moved to (329, 383)
Screenshot: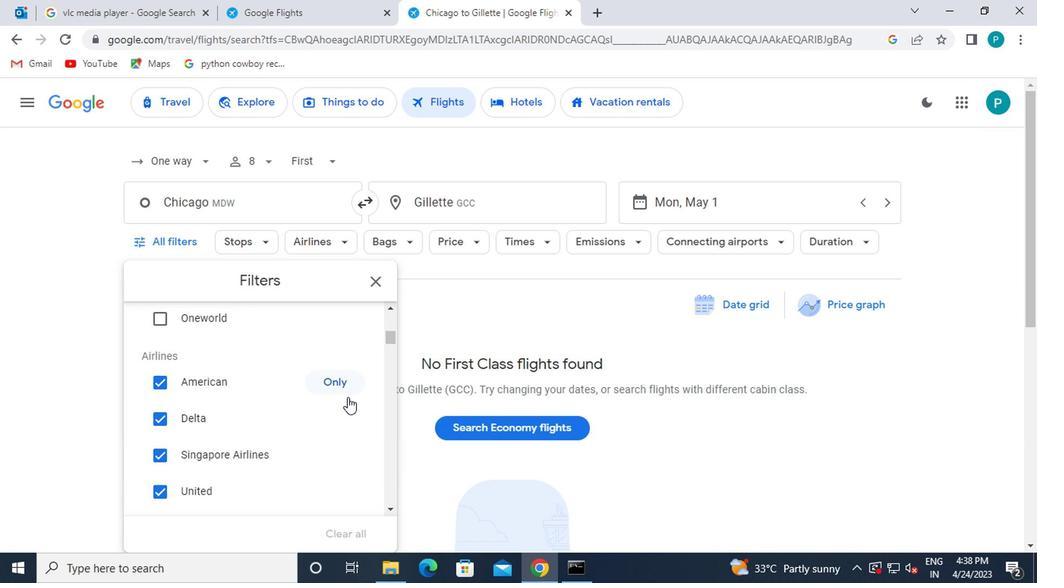 
Action: Mouse pressed left at (329, 383)
Screenshot: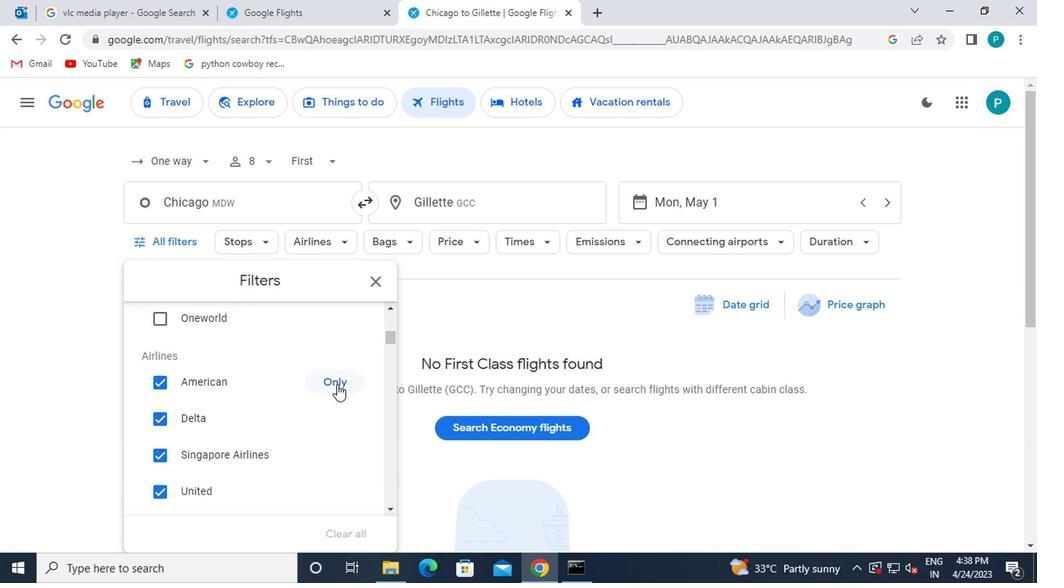 
Action: Mouse moved to (283, 396)
Screenshot: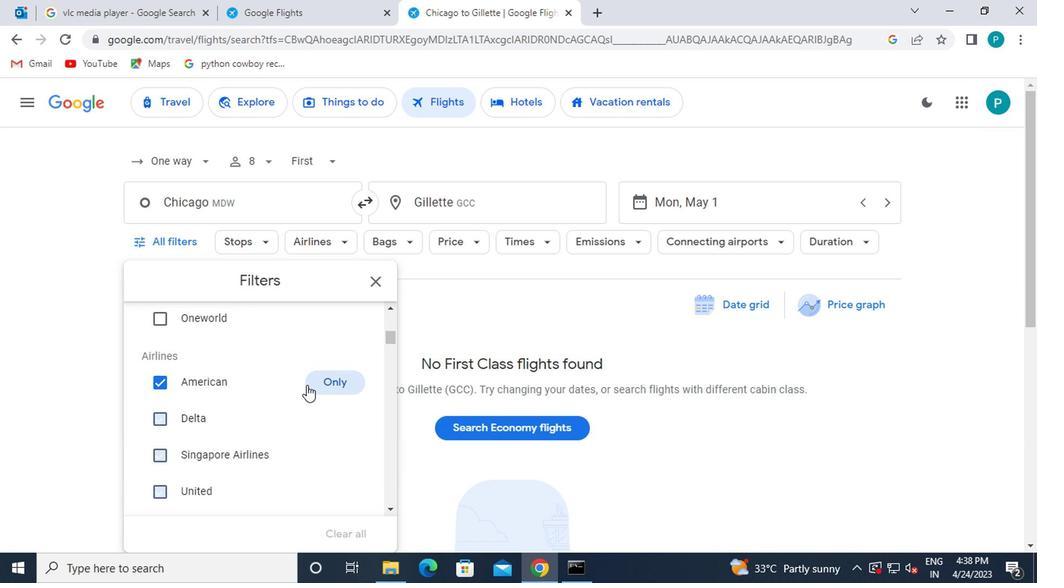 
Action: Mouse scrolled (283, 395) with delta (0, 0)
Screenshot: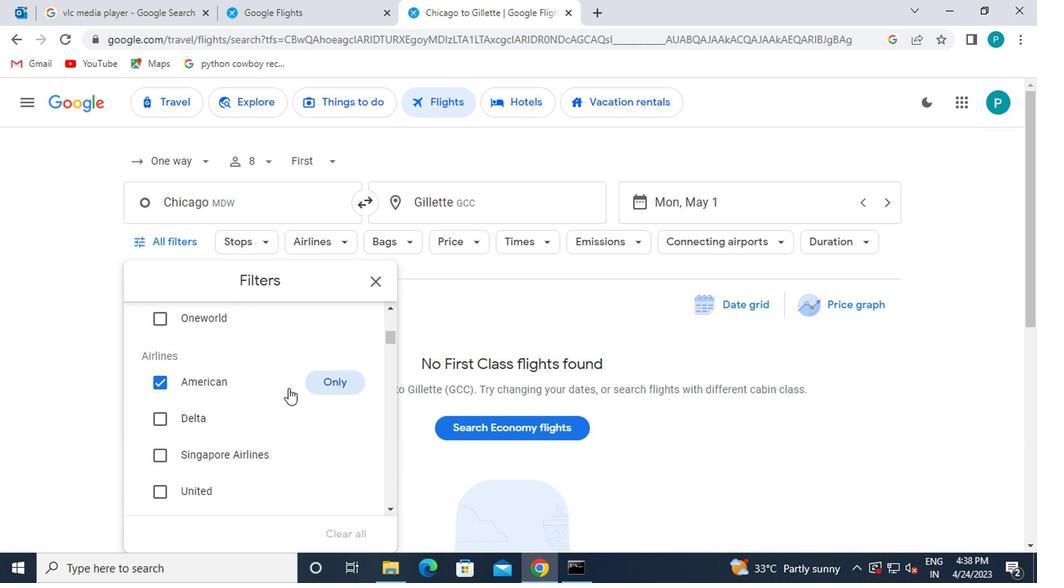 
Action: Mouse moved to (283, 397)
Screenshot: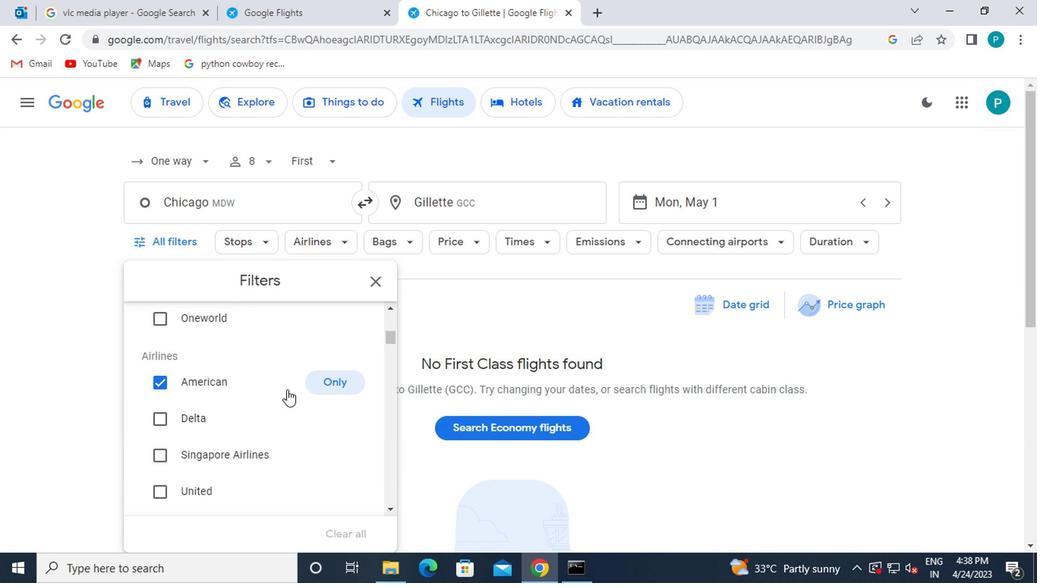 
Action: Mouse scrolled (283, 396) with delta (0, -1)
Screenshot: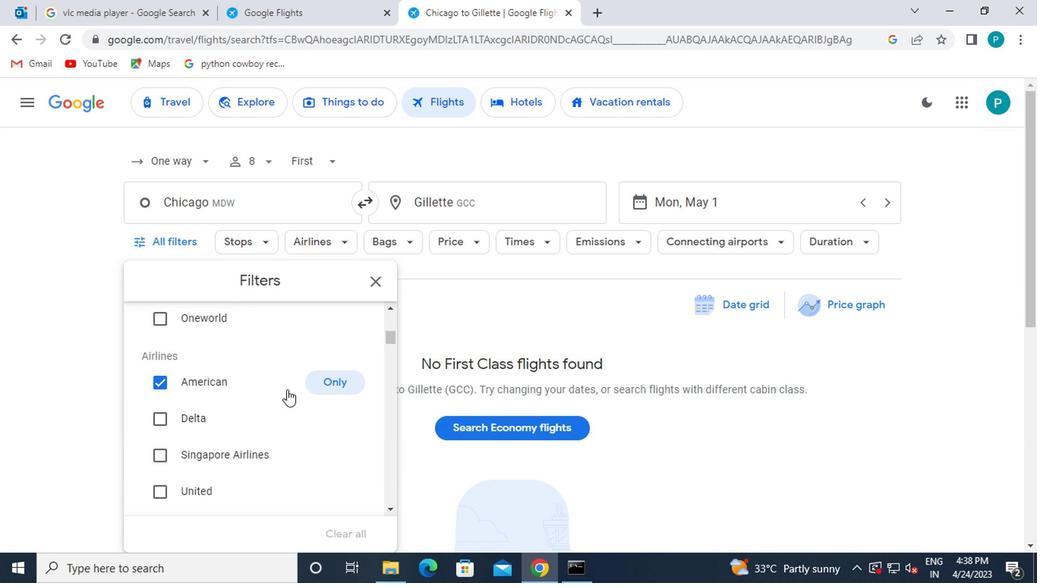 
Action: Mouse moved to (304, 420)
Screenshot: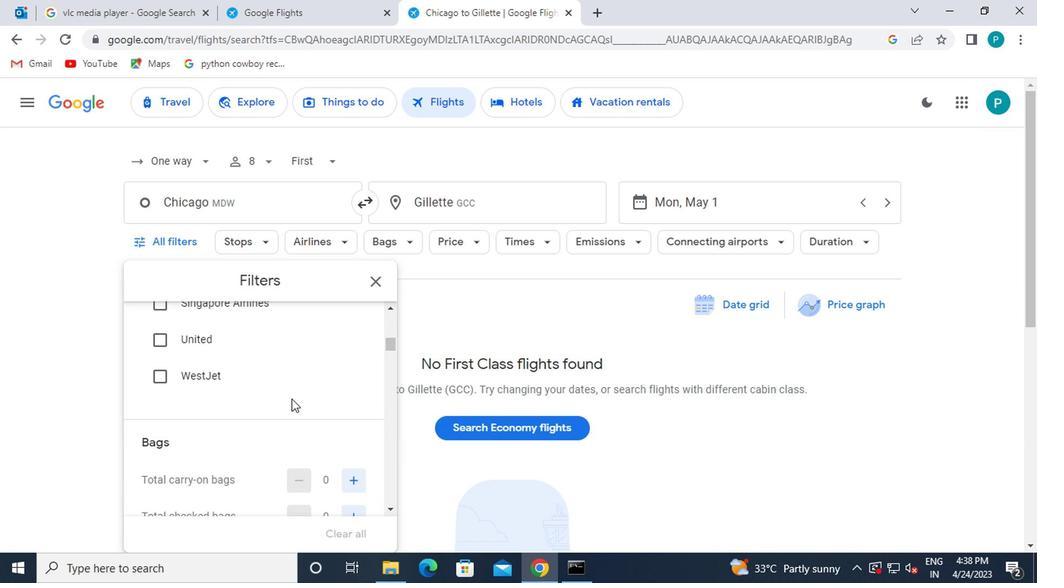 
Action: Mouse scrolled (304, 419) with delta (0, 0)
Screenshot: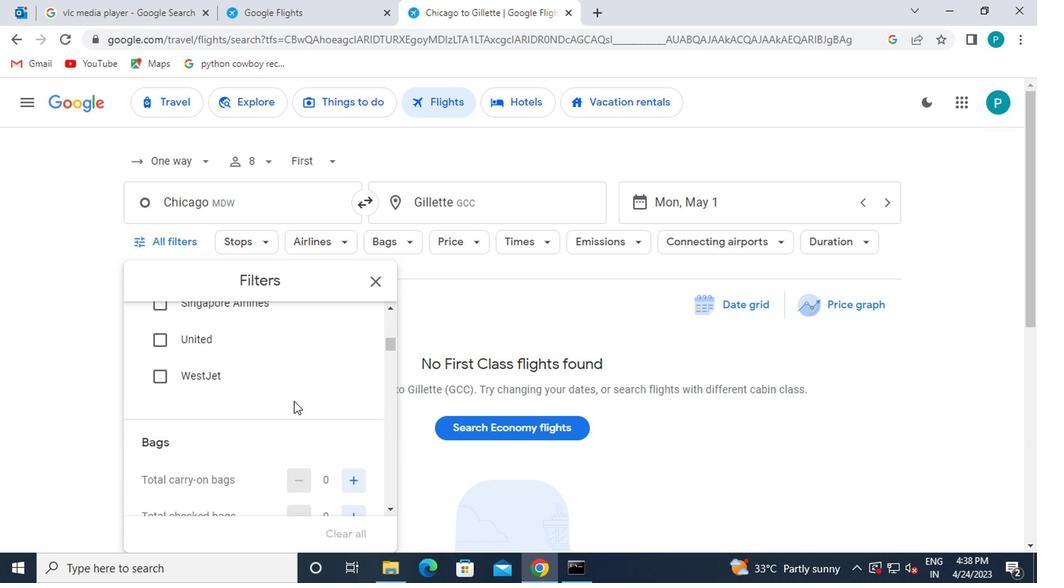 
Action: Mouse moved to (355, 440)
Screenshot: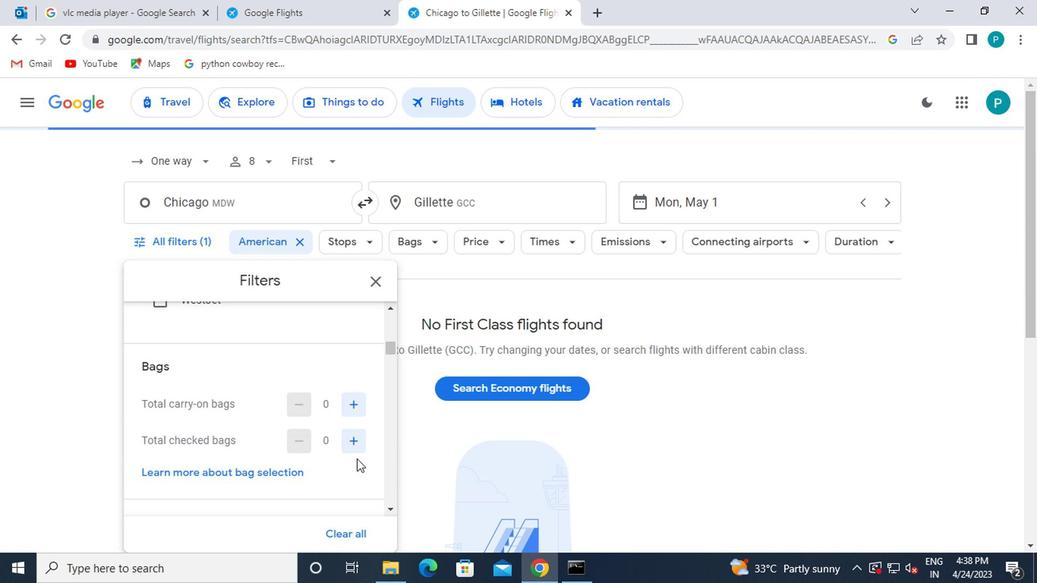 
Action: Mouse pressed left at (355, 440)
Screenshot: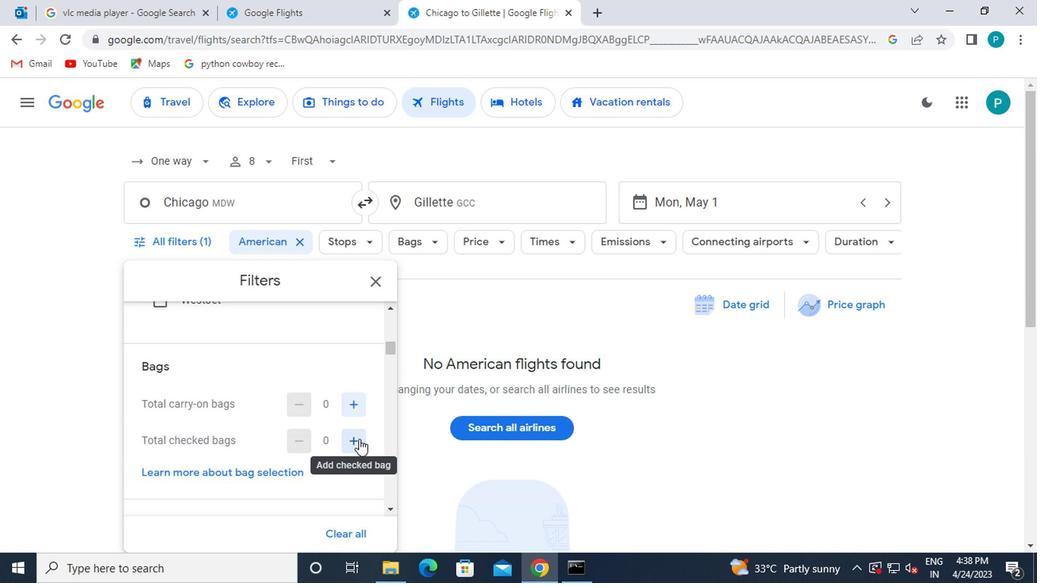 
Action: Mouse scrolled (355, 439) with delta (0, -1)
Screenshot: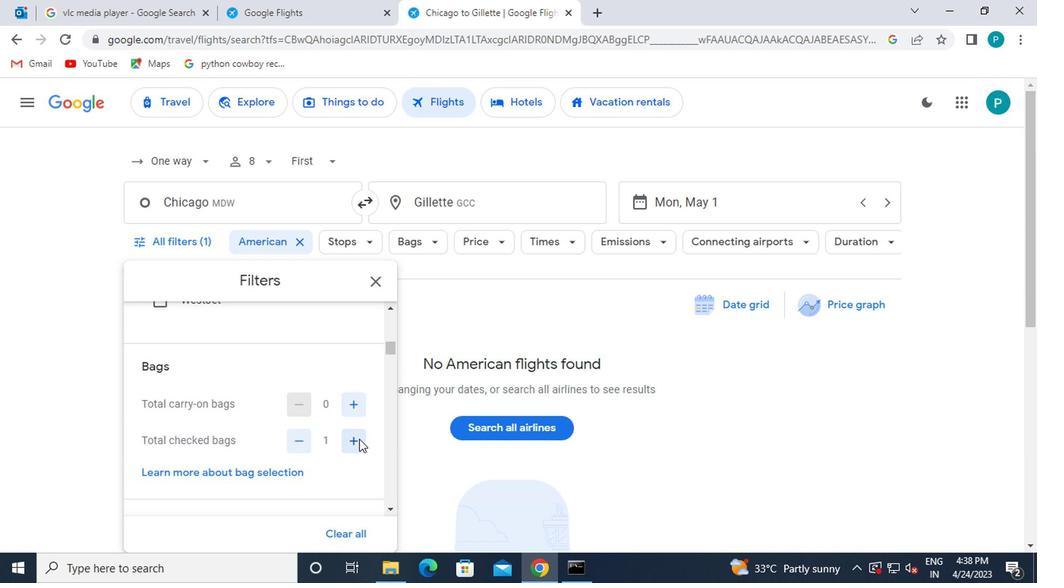 
Action: Mouse scrolled (355, 439) with delta (0, -1)
Screenshot: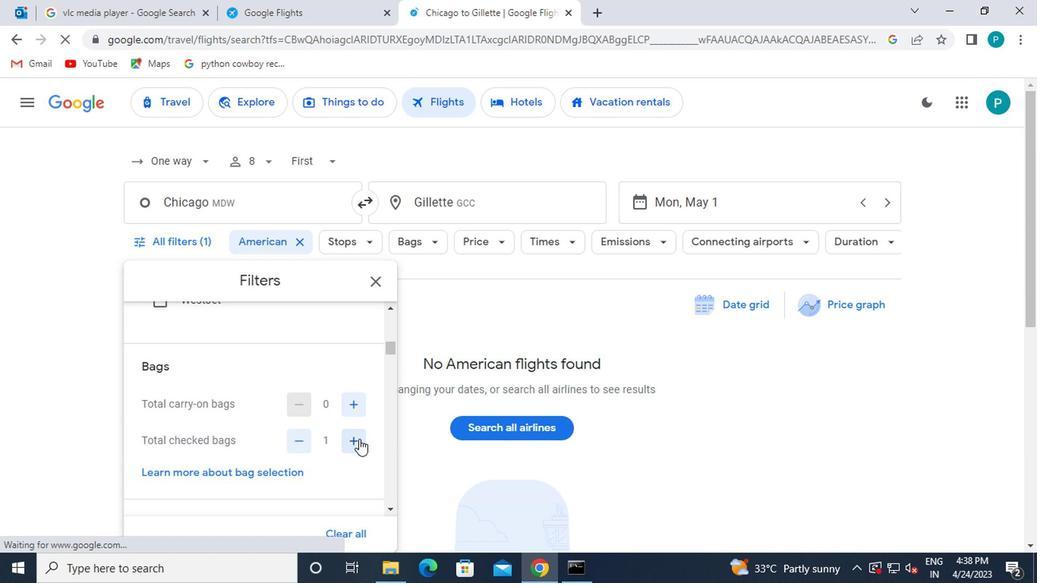 
Action: Mouse moved to (352, 435)
Screenshot: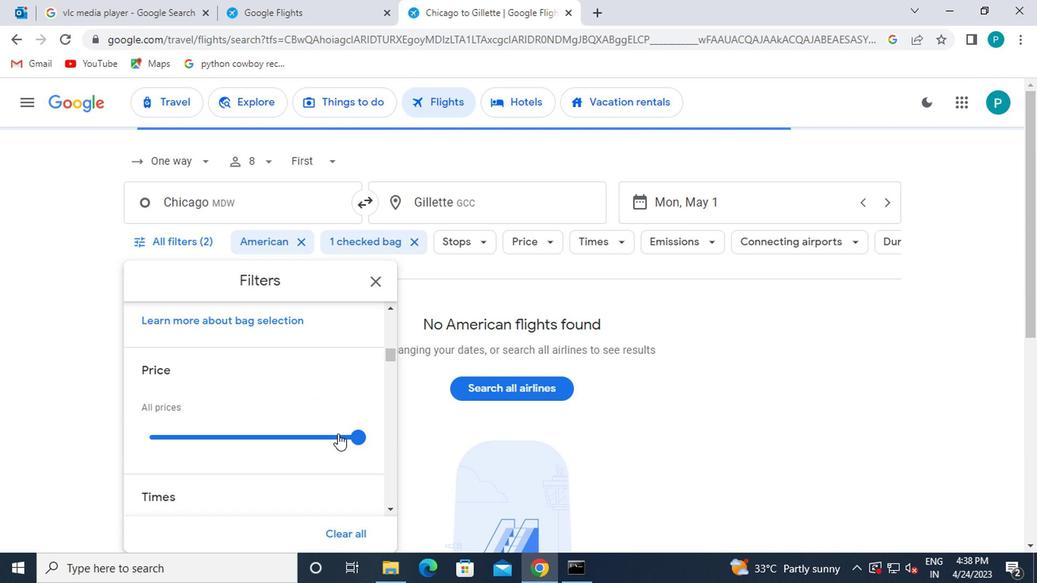 
Action: Mouse pressed left at (352, 435)
Screenshot: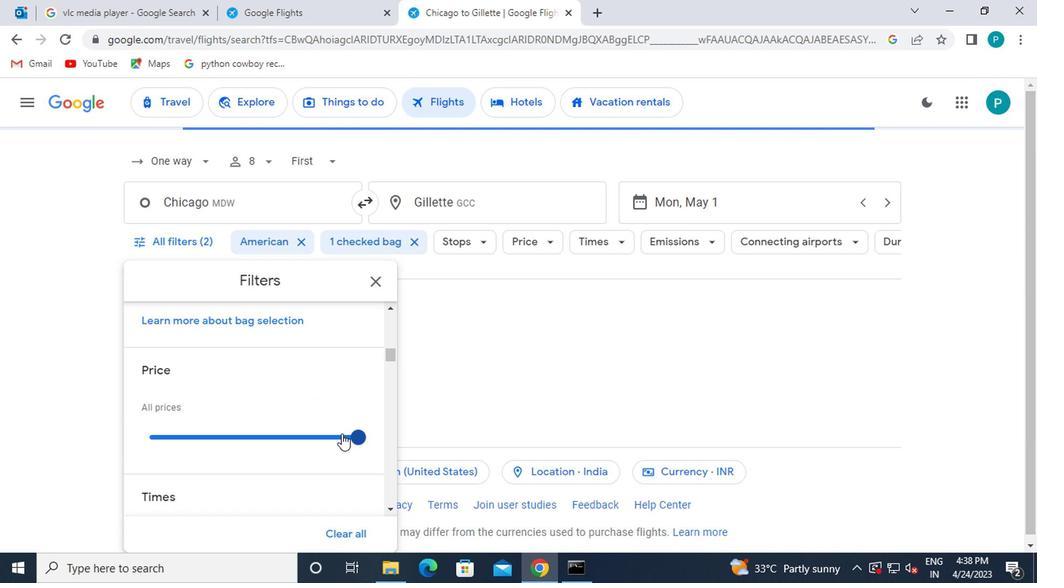 
Action: Mouse moved to (261, 438)
Screenshot: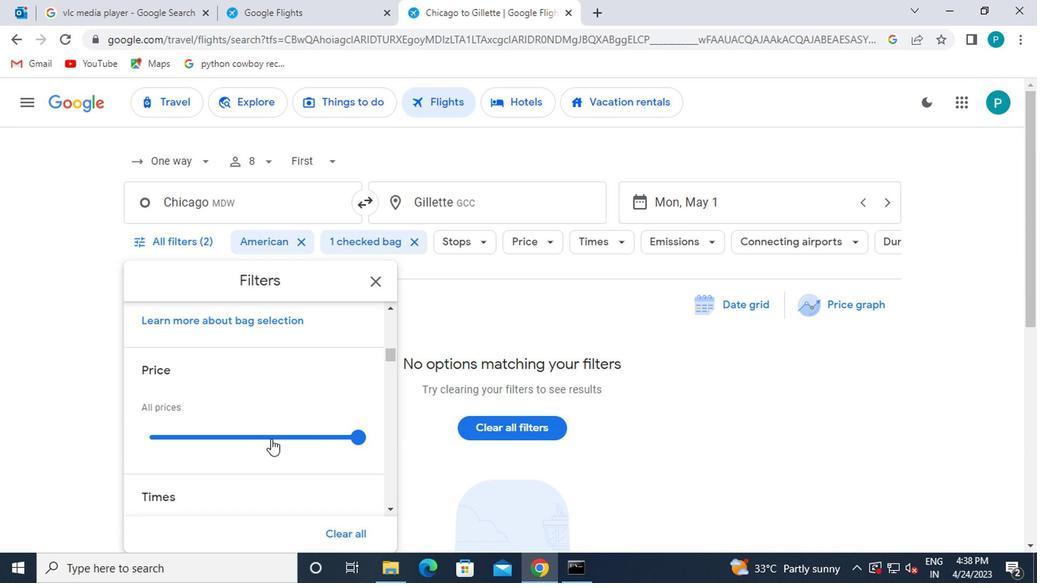 
Action: Mouse scrolled (261, 438) with delta (0, 0)
Screenshot: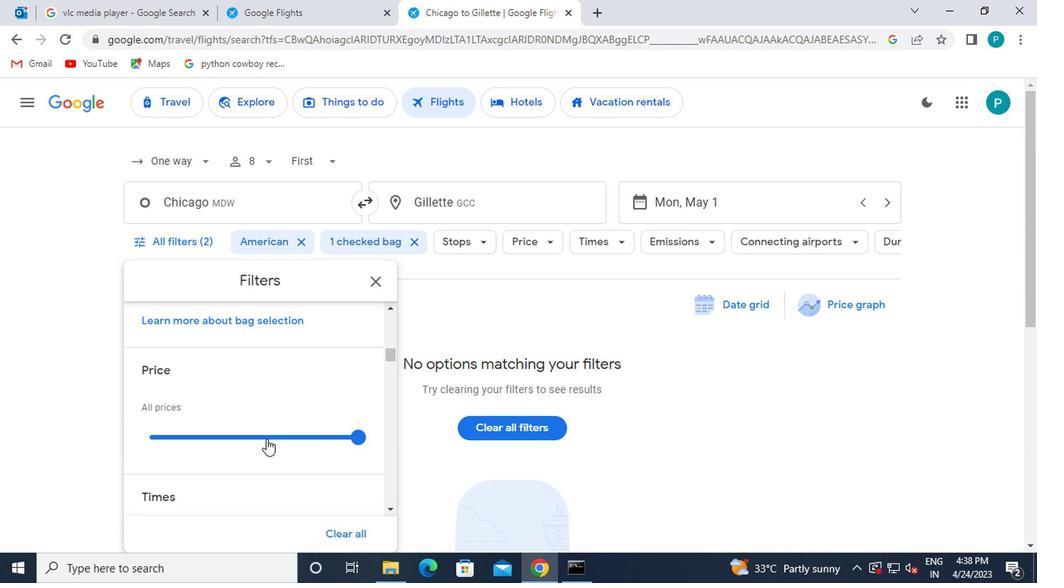 
Action: Mouse moved to (186, 372)
Screenshot: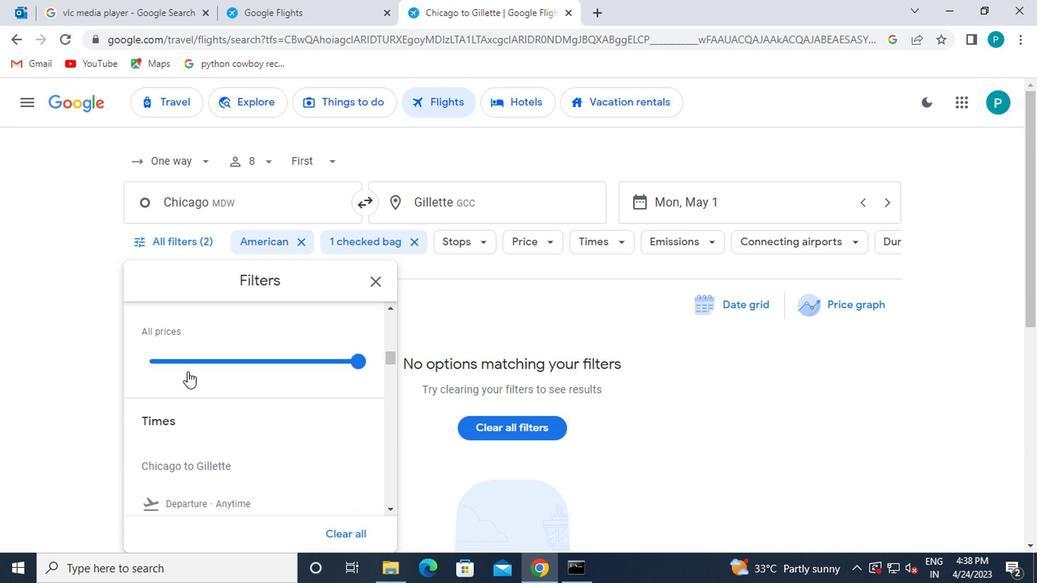 
Action: Mouse scrolled (186, 371) with delta (0, -1)
Screenshot: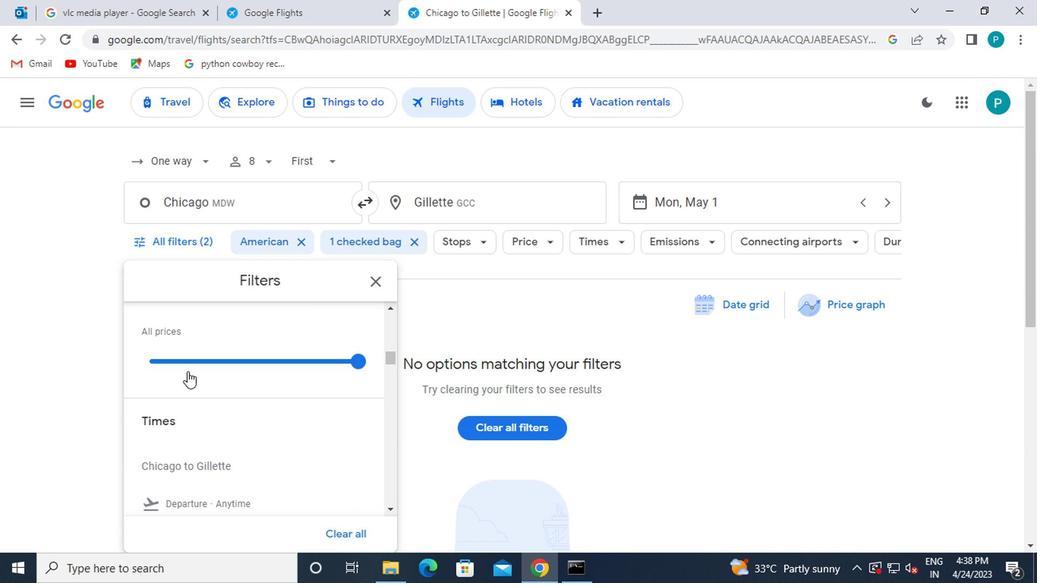 
Action: Mouse moved to (186, 373)
Screenshot: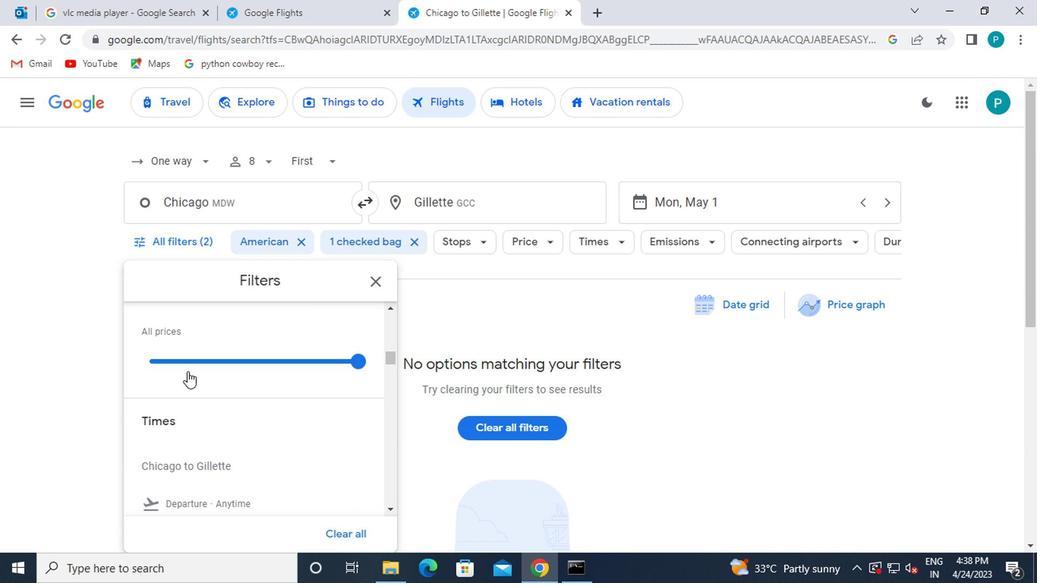 
Action: Mouse scrolled (186, 372) with delta (0, 0)
Screenshot: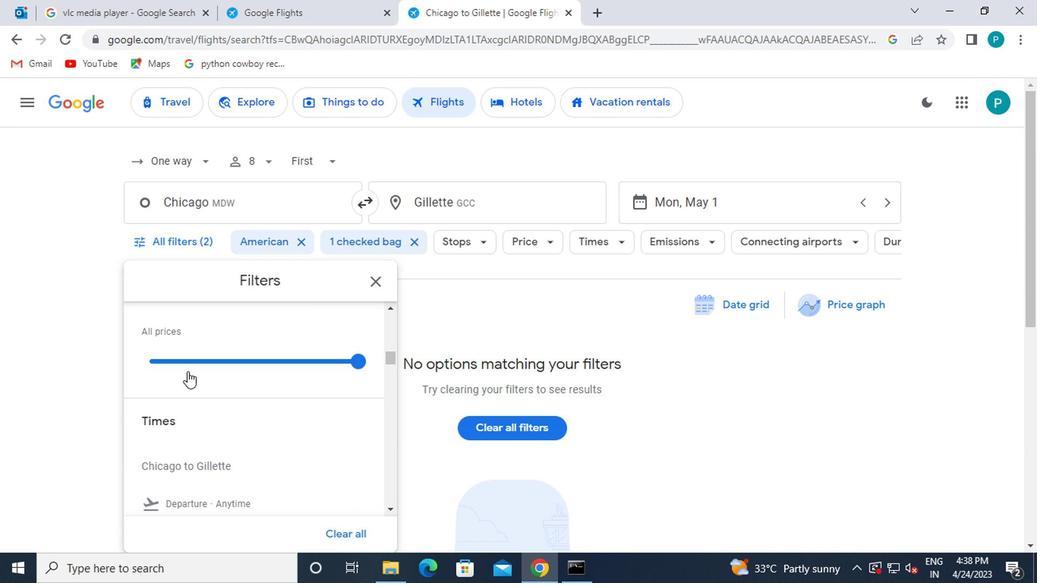 
Action: Mouse moved to (144, 375)
Screenshot: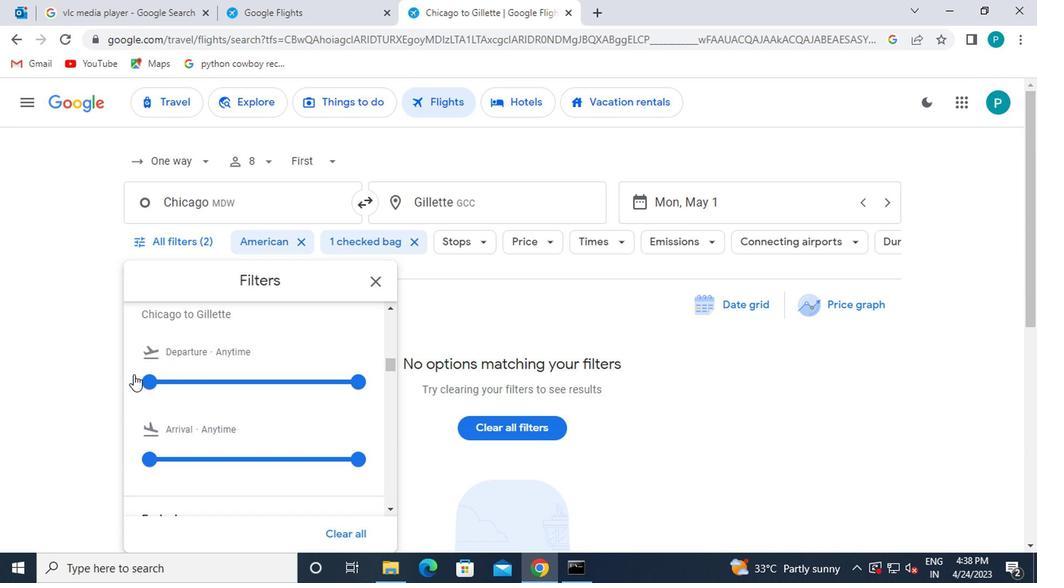 
Action: Mouse pressed left at (144, 375)
Screenshot: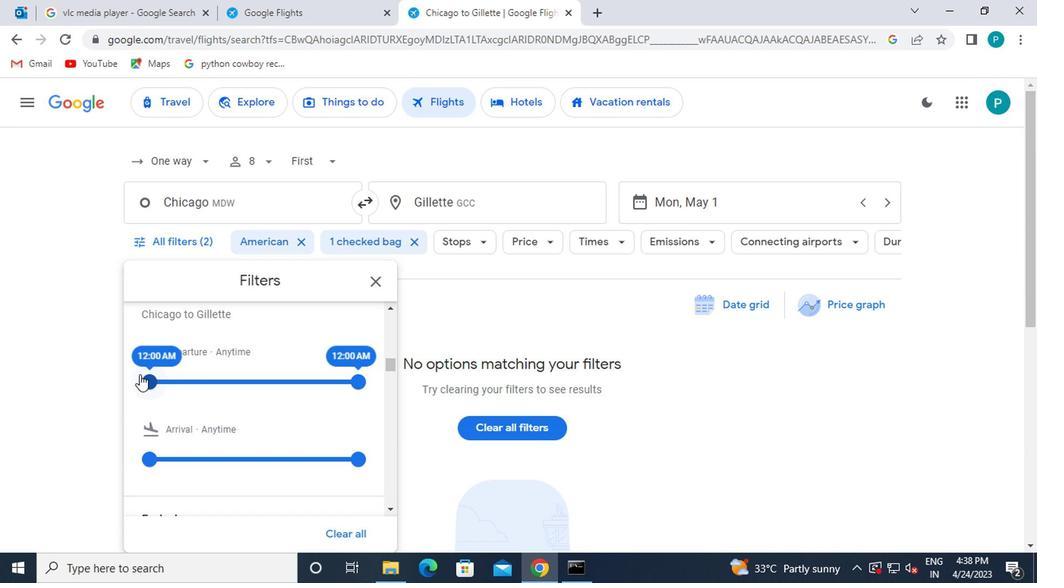 
Action: Mouse moved to (371, 276)
Screenshot: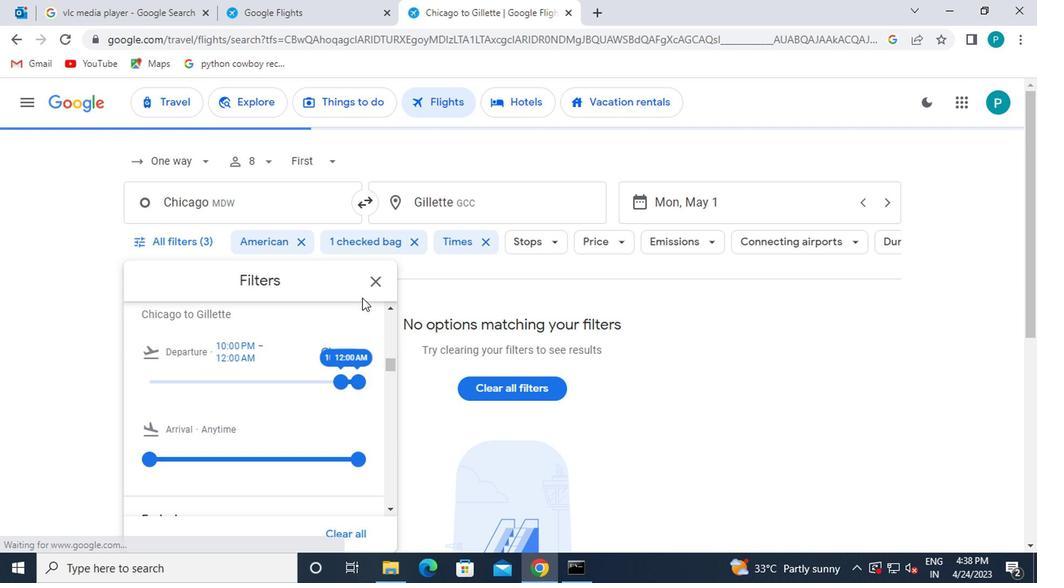 
Action: Mouse pressed left at (371, 276)
Screenshot: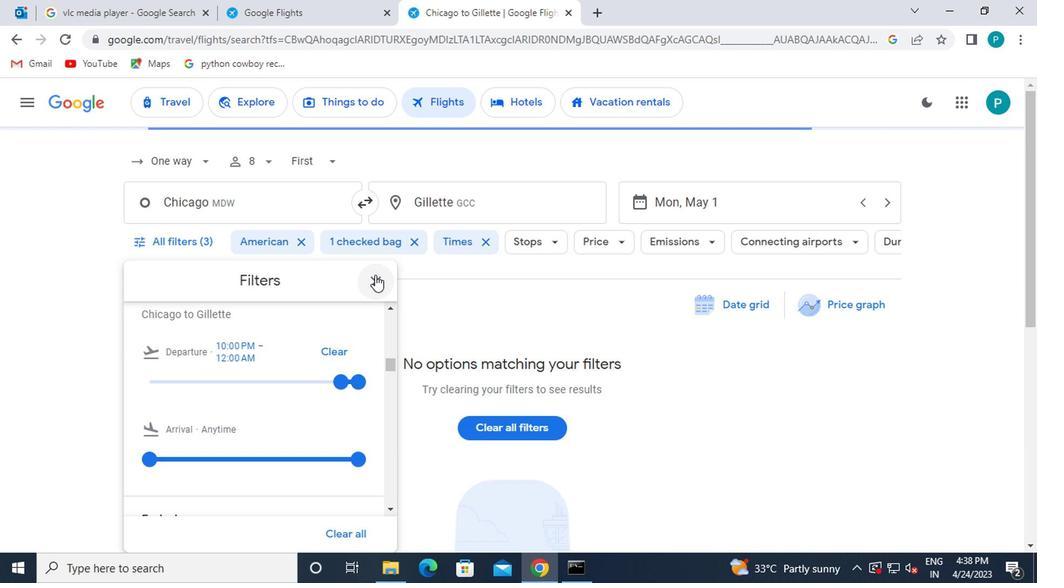 
